 Task: Add an event with the title Webinar: Email Marketing Strategies, date '2023/11/29', time 9:15 AM to 11:15 AMand add a description: Participants will be introduced to various tools and technologies that can facilitate collaboration, such as project management platforms, communication tools, and virtual collaboration platforms. They will learn how to leverage these tools effectively to enhance team collaboration, especially in remote or virtual work environments., put the event into Blue category . Add location for the event as: 321 Parque das Nações, Lisbon, Portugal, logged in from the account softage.1@softage.netand send the event invitation to softage.8@softage.net and softage.9@softage.net. Set a reminder for the event 2 hour before
Action: Mouse moved to (108, 118)
Screenshot: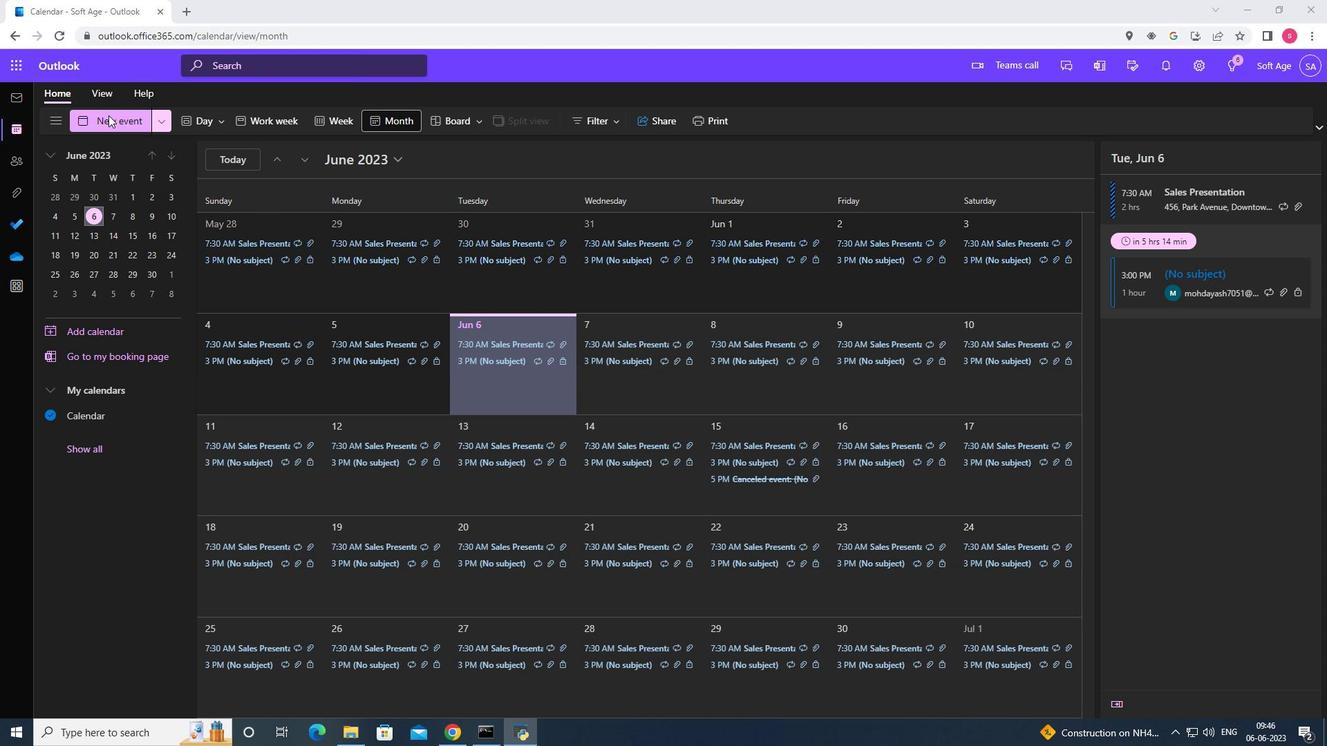 
Action: Mouse pressed left at (108, 118)
Screenshot: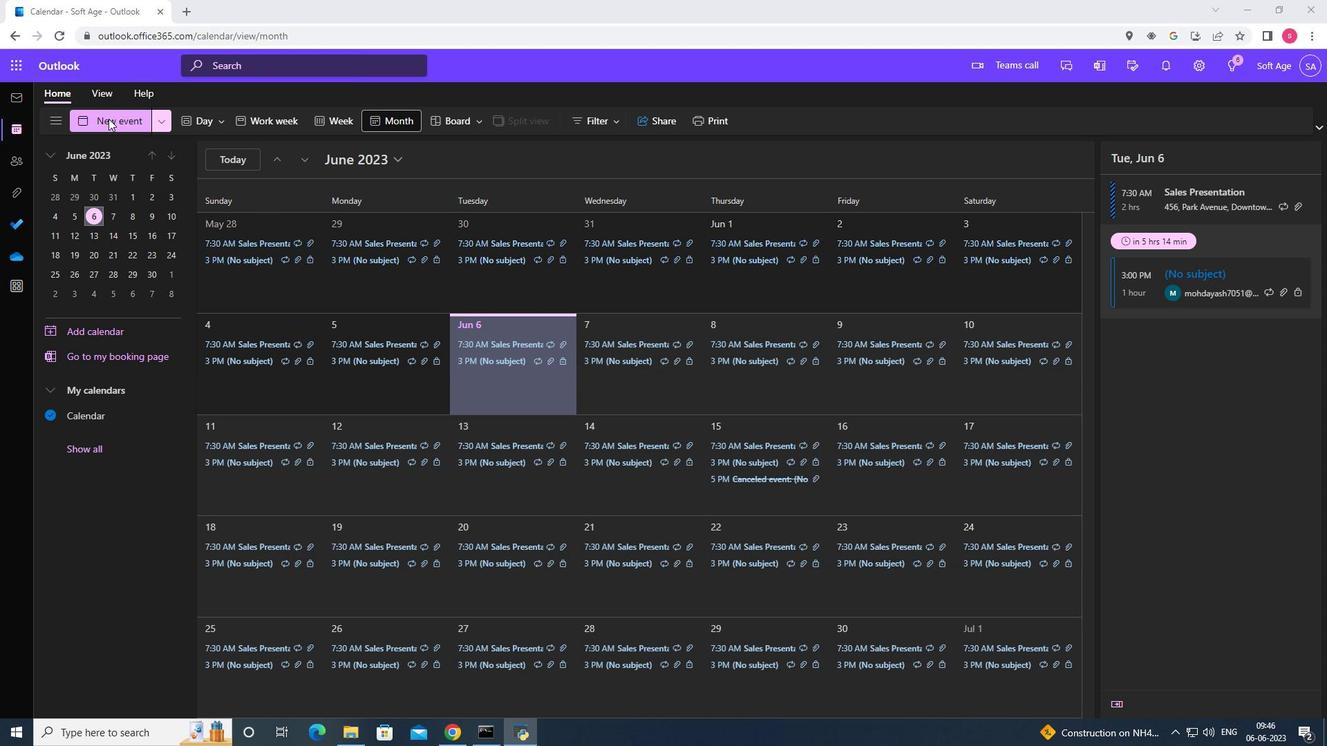 
Action: Mouse moved to (440, 202)
Screenshot: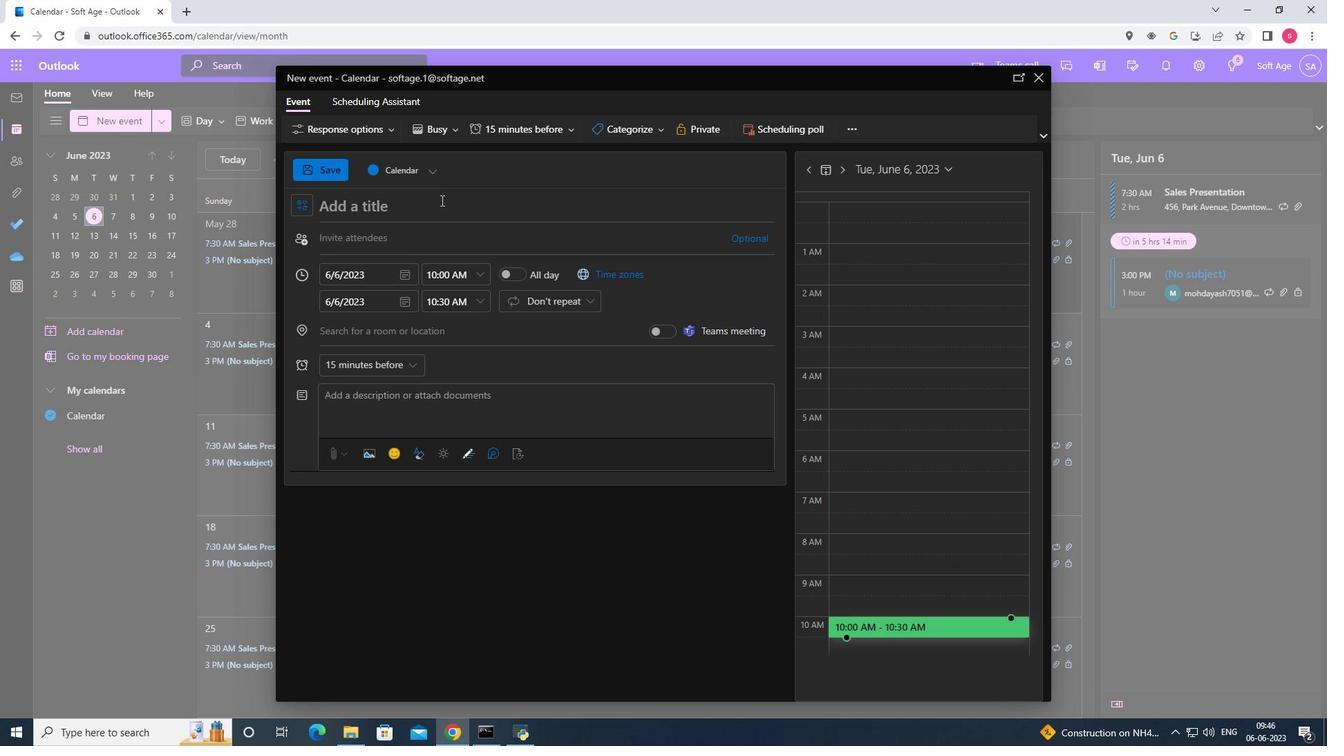 
Action: Mouse pressed left at (440, 202)
Screenshot: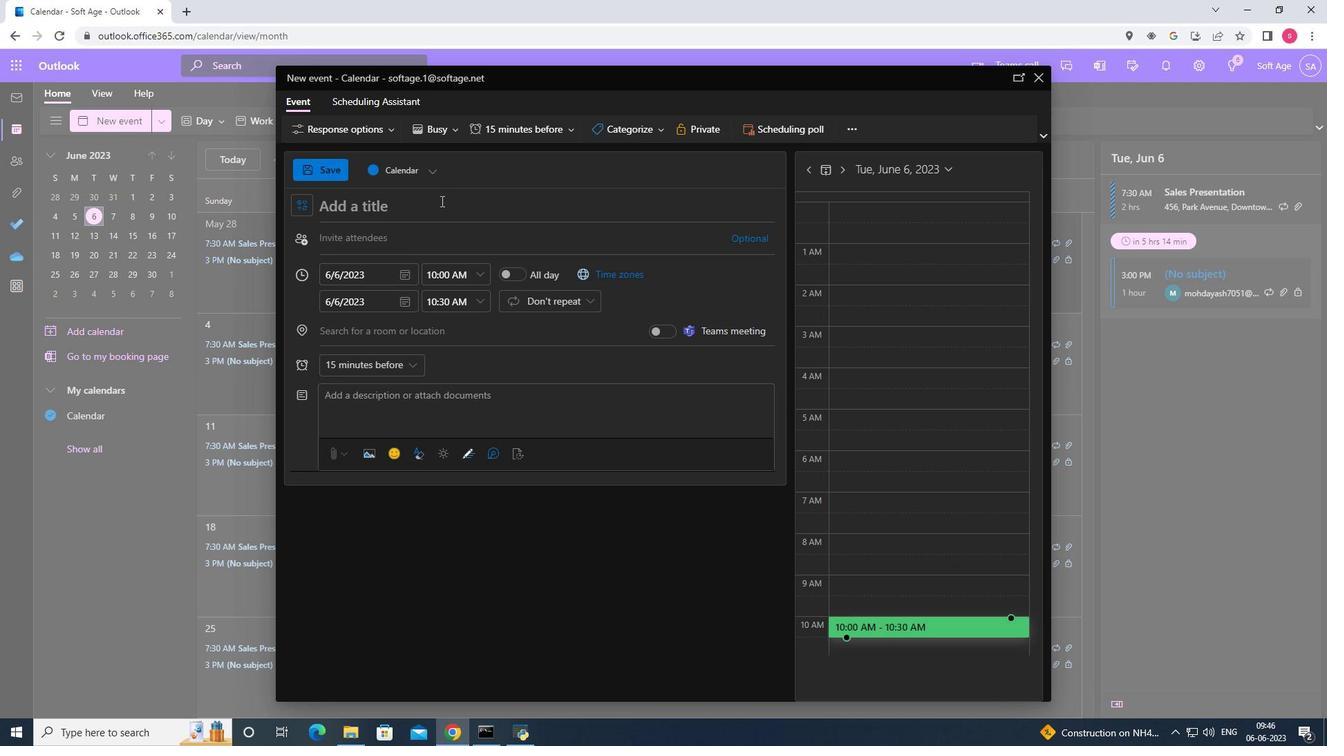 
Action: Key pressed <Key.shift><Key.shift>Webinar<Key.shift>:<Key.space><Key.shift><Key.shift><Key.shift><Key.shift><Key.shift><Key.shift><Key.shift><Key.shift><Key.shift><Key.shift><Key.shift><Key.shift>Email<Key.space><Key.shift><Key.shift><Key.shift><Key.shift><Key.shift><Key.shift><Key.shift><Key.shift><Key.shift>Marketing<Key.space><Key.shift>Strategies
Screenshot: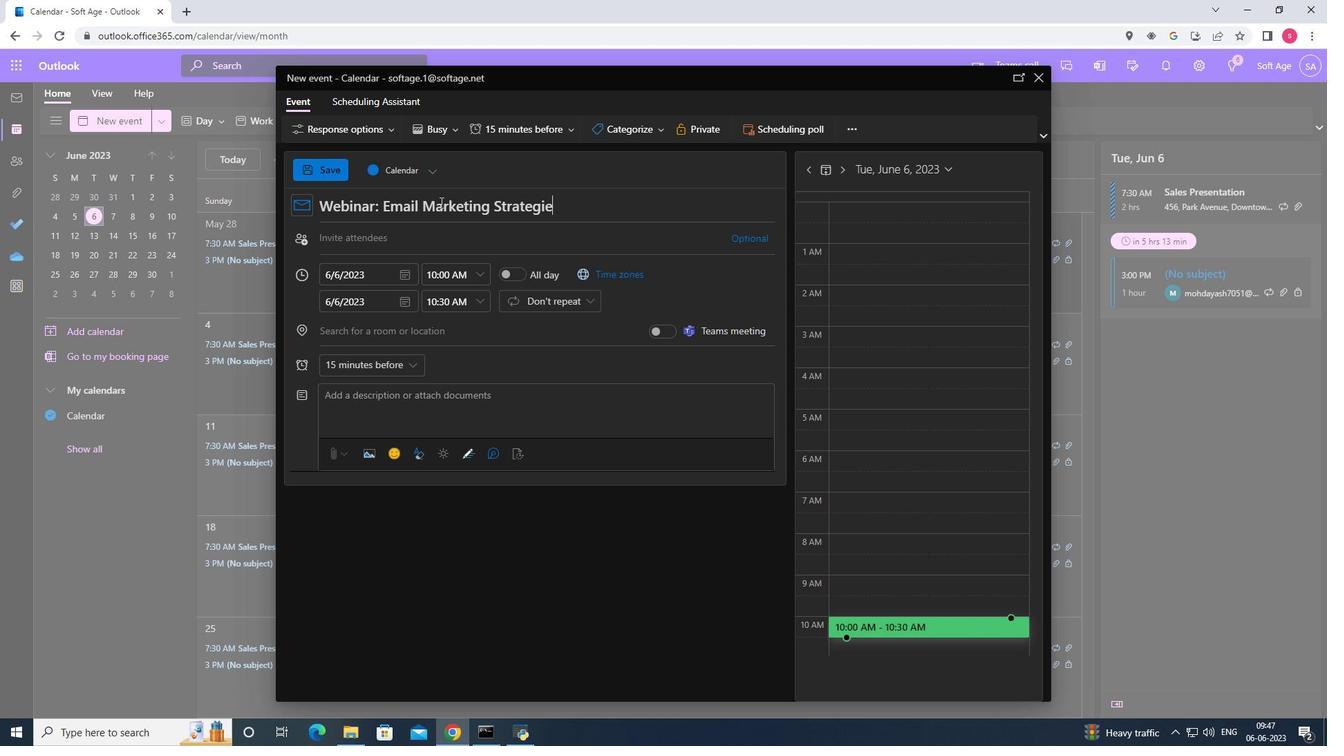 
Action: Mouse moved to (401, 281)
Screenshot: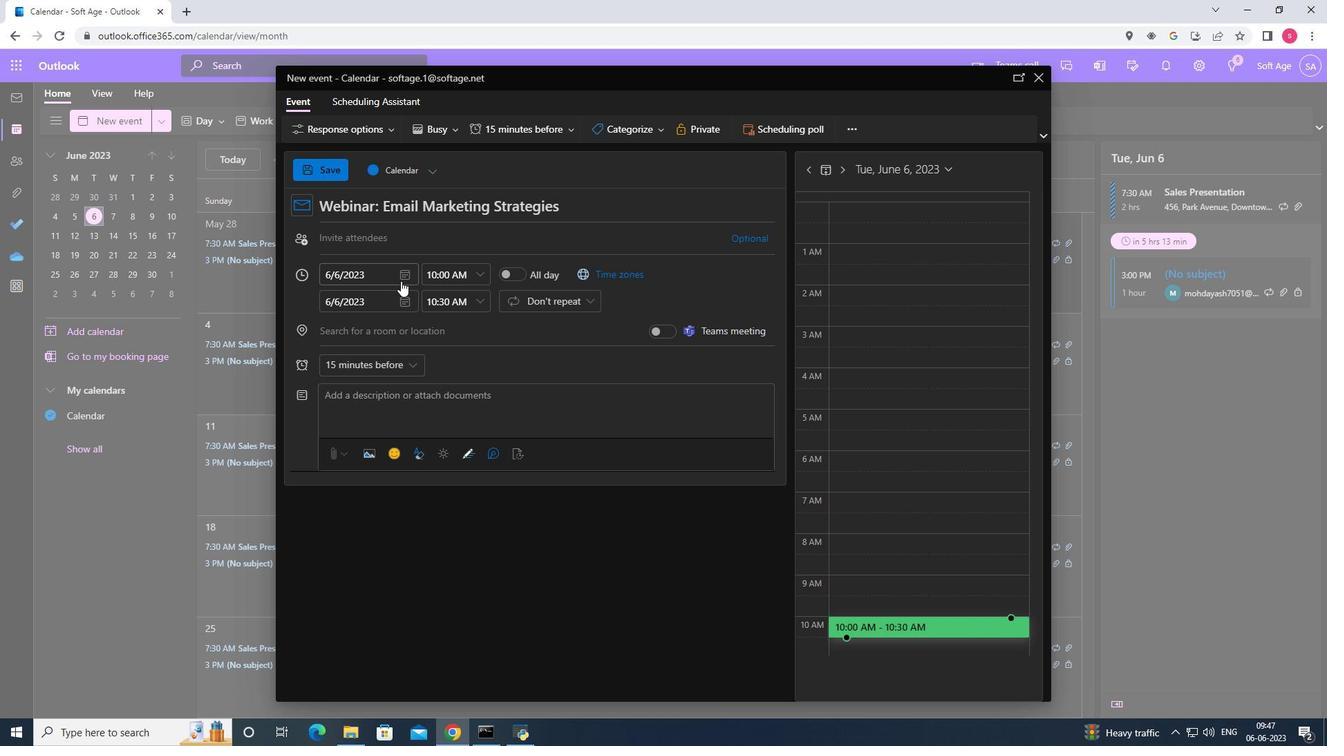 
Action: Mouse pressed left at (401, 281)
Screenshot: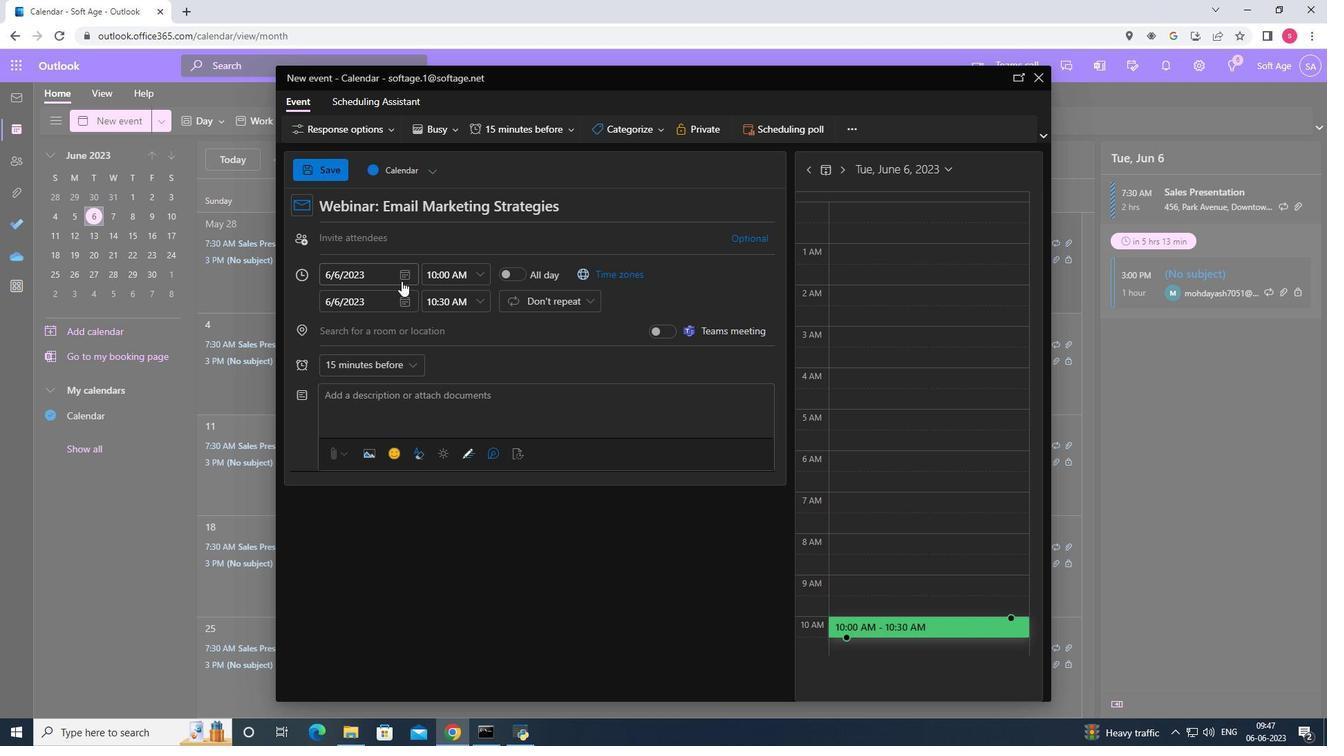 
Action: Mouse moved to (453, 307)
Screenshot: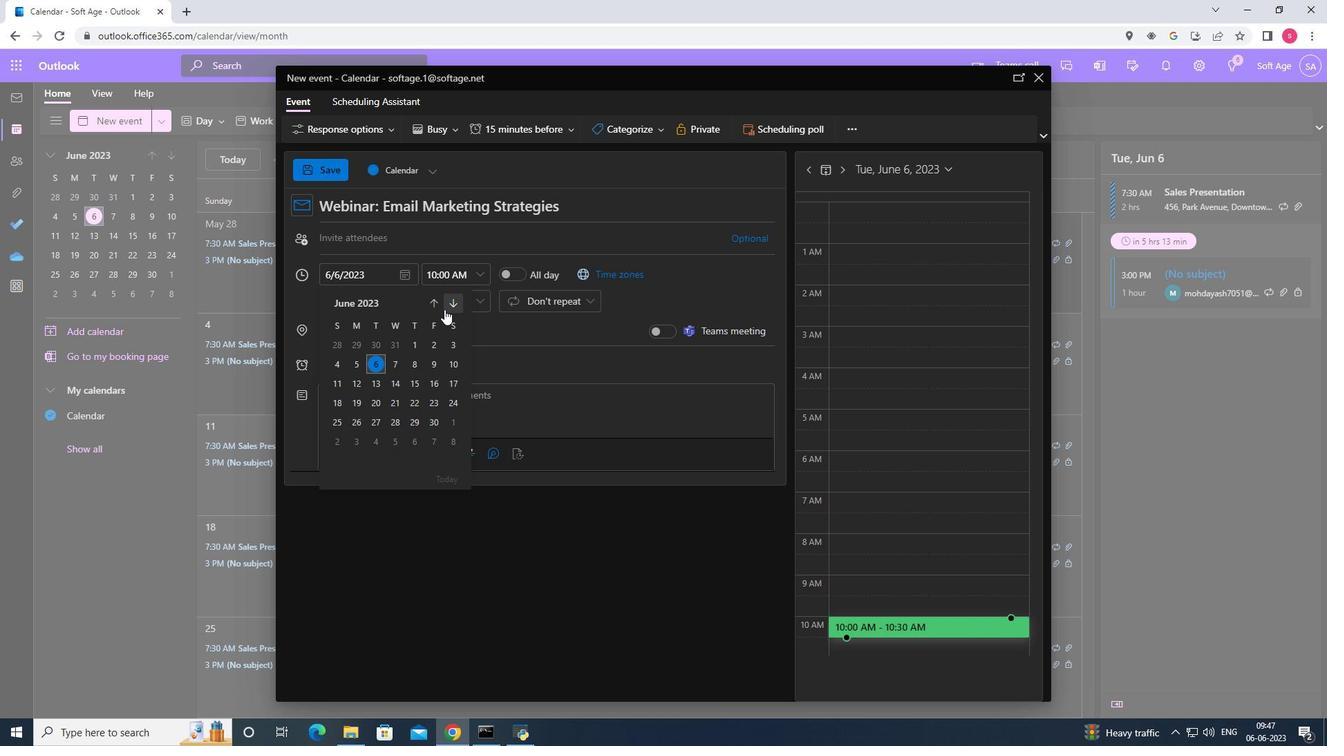 
Action: Mouse pressed left at (453, 307)
Screenshot: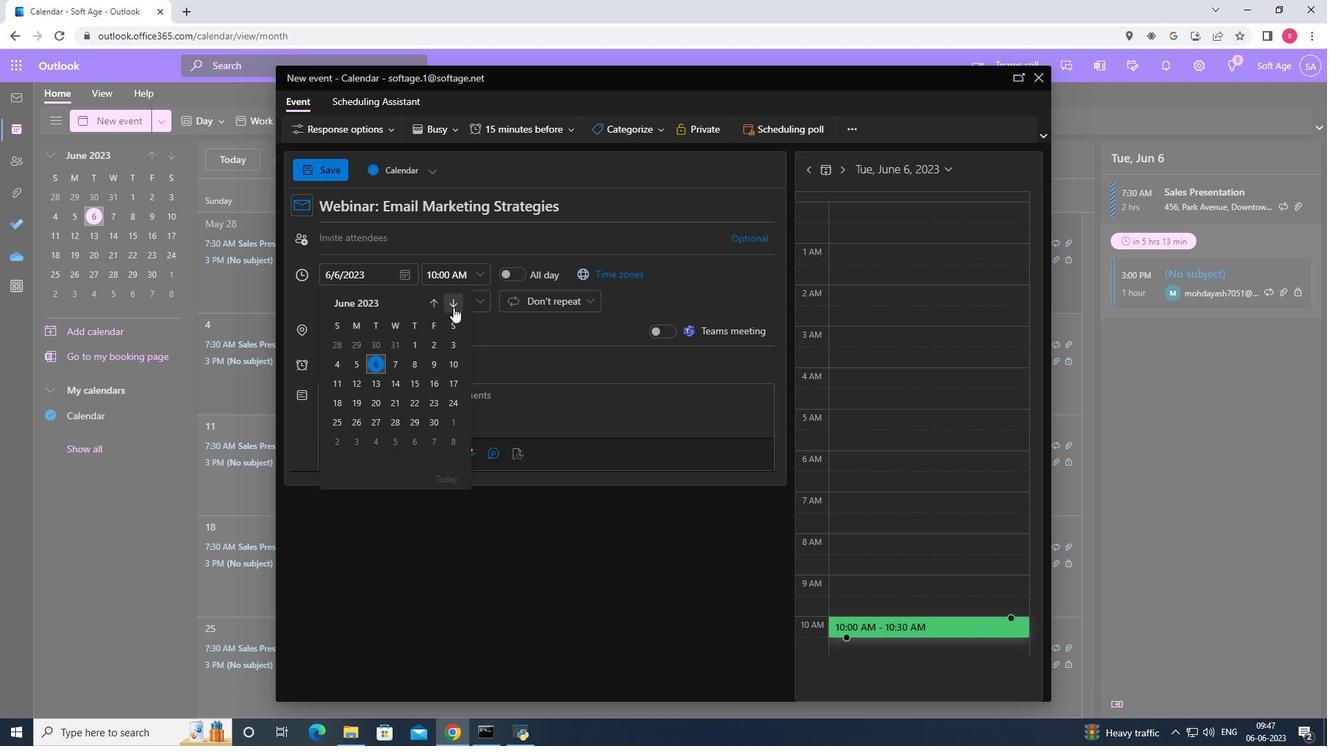 
Action: Mouse pressed left at (453, 307)
Screenshot: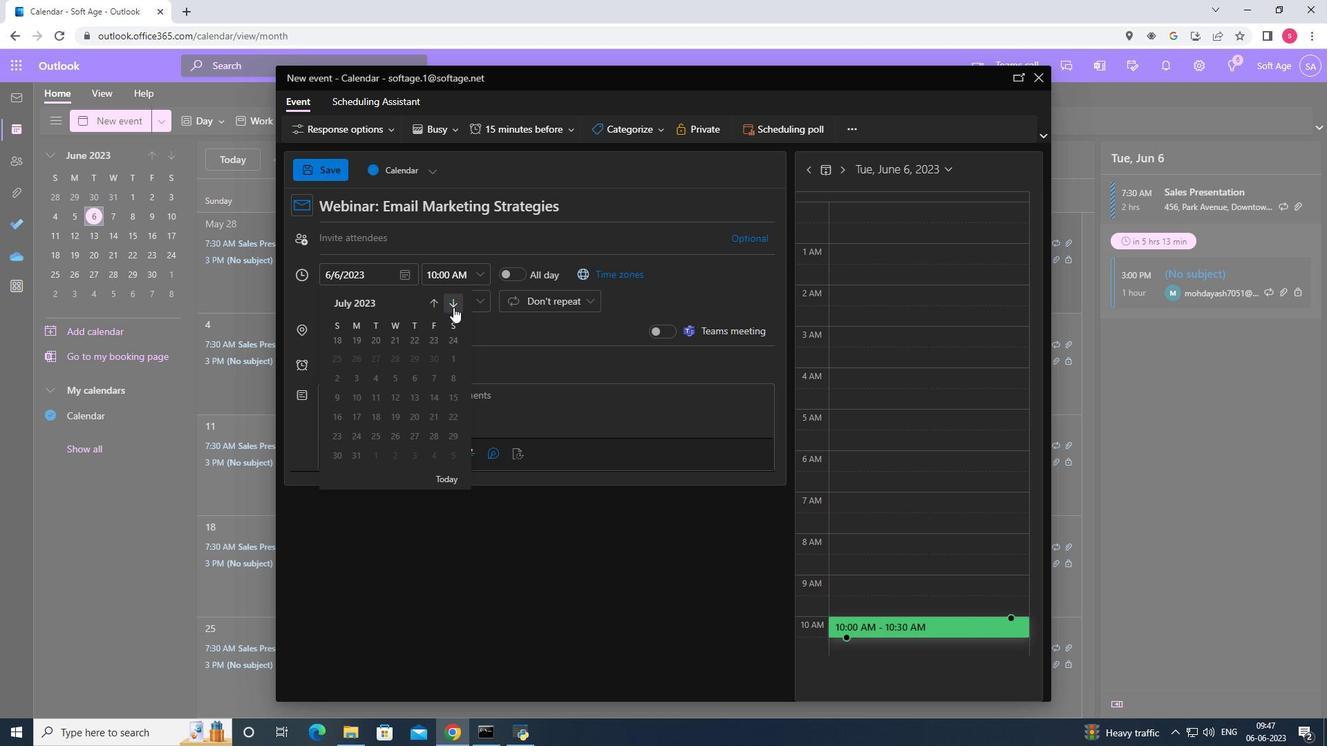 
Action: Mouse pressed left at (453, 307)
Screenshot: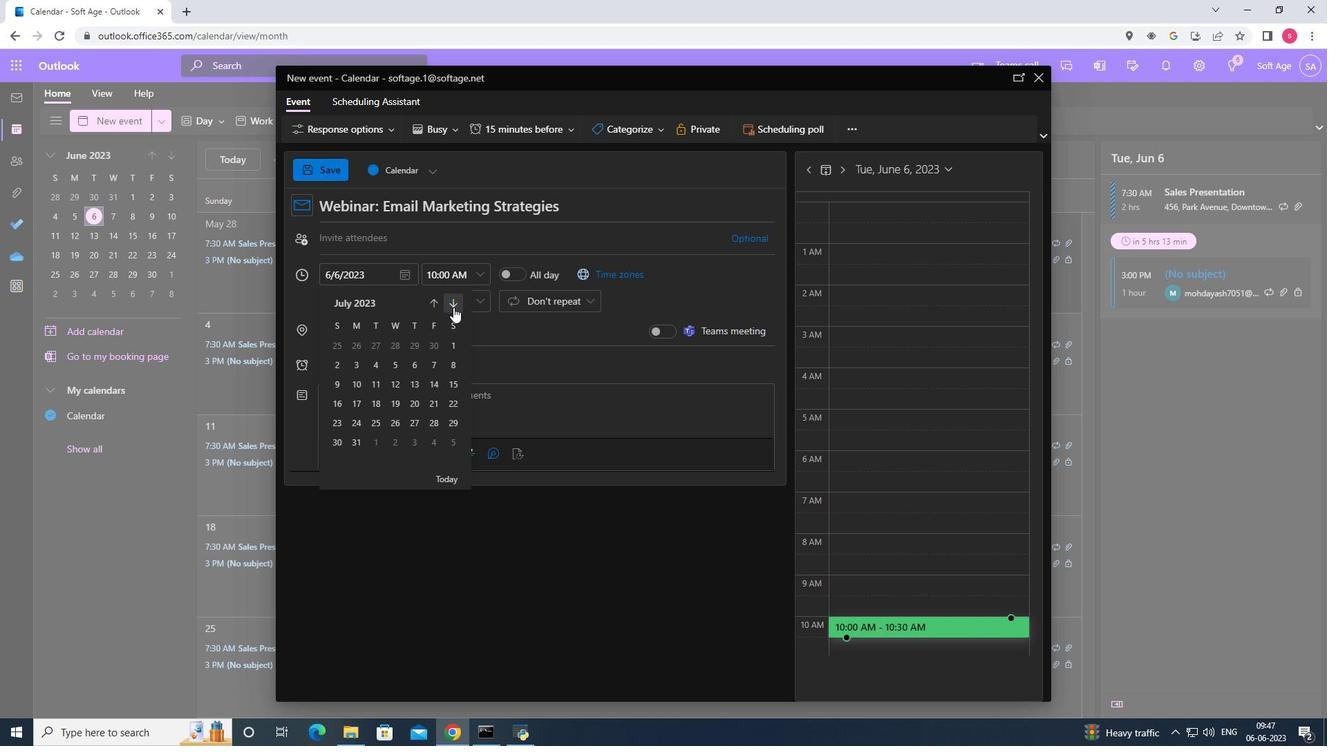 
Action: Mouse pressed left at (453, 307)
Screenshot: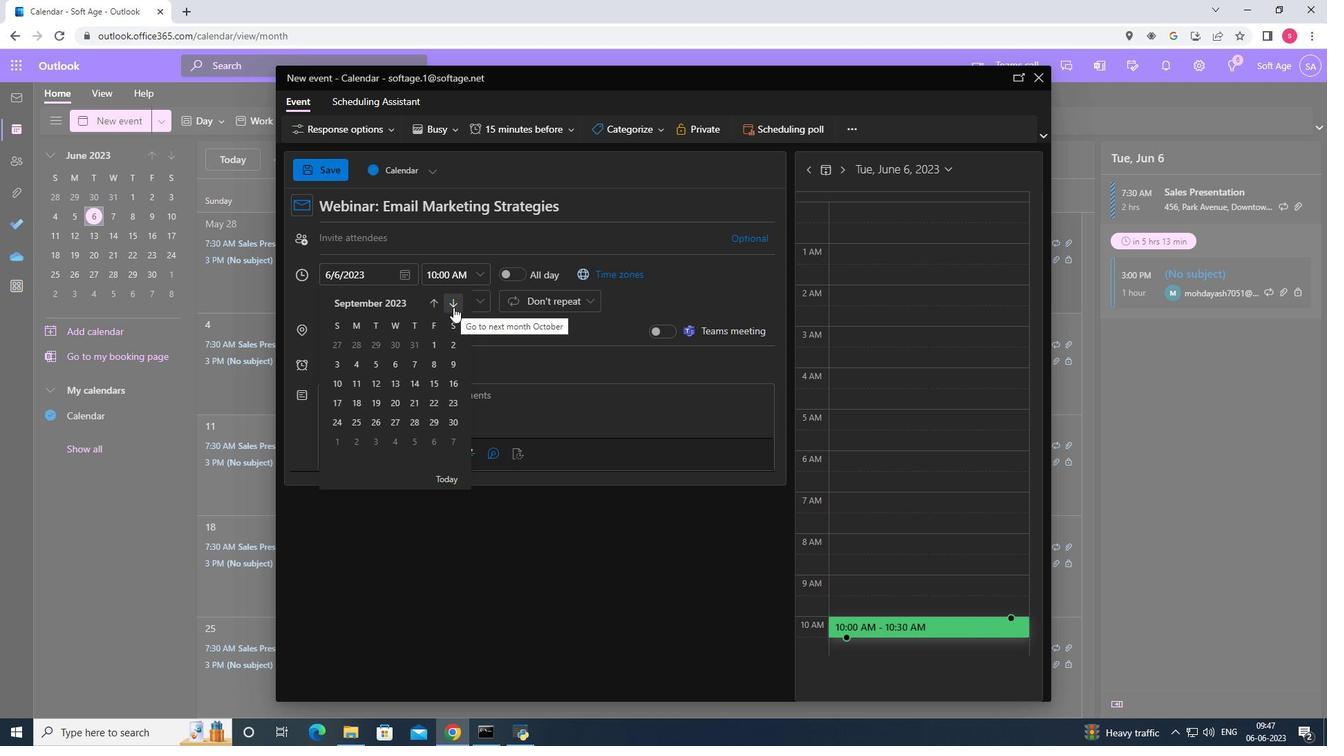 
Action: Mouse pressed left at (453, 307)
Screenshot: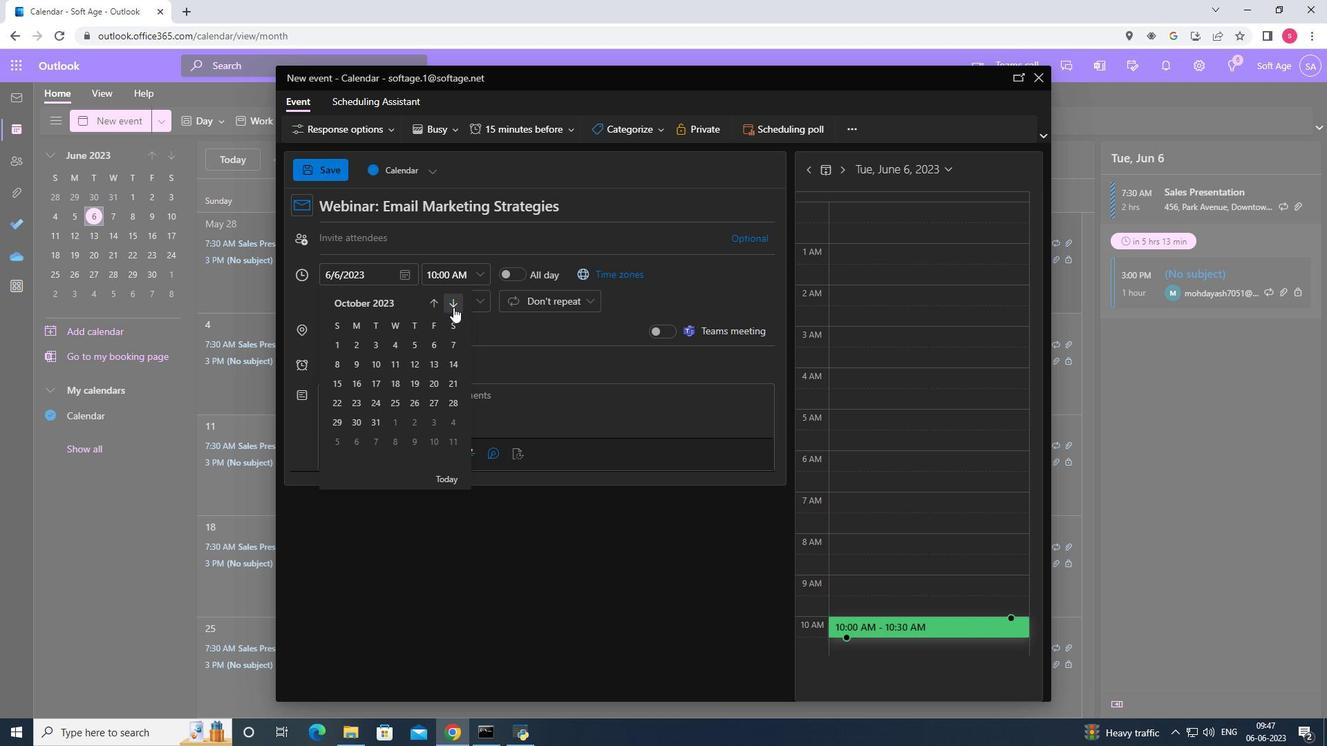 
Action: Mouse moved to (397, 421)
Screenshot: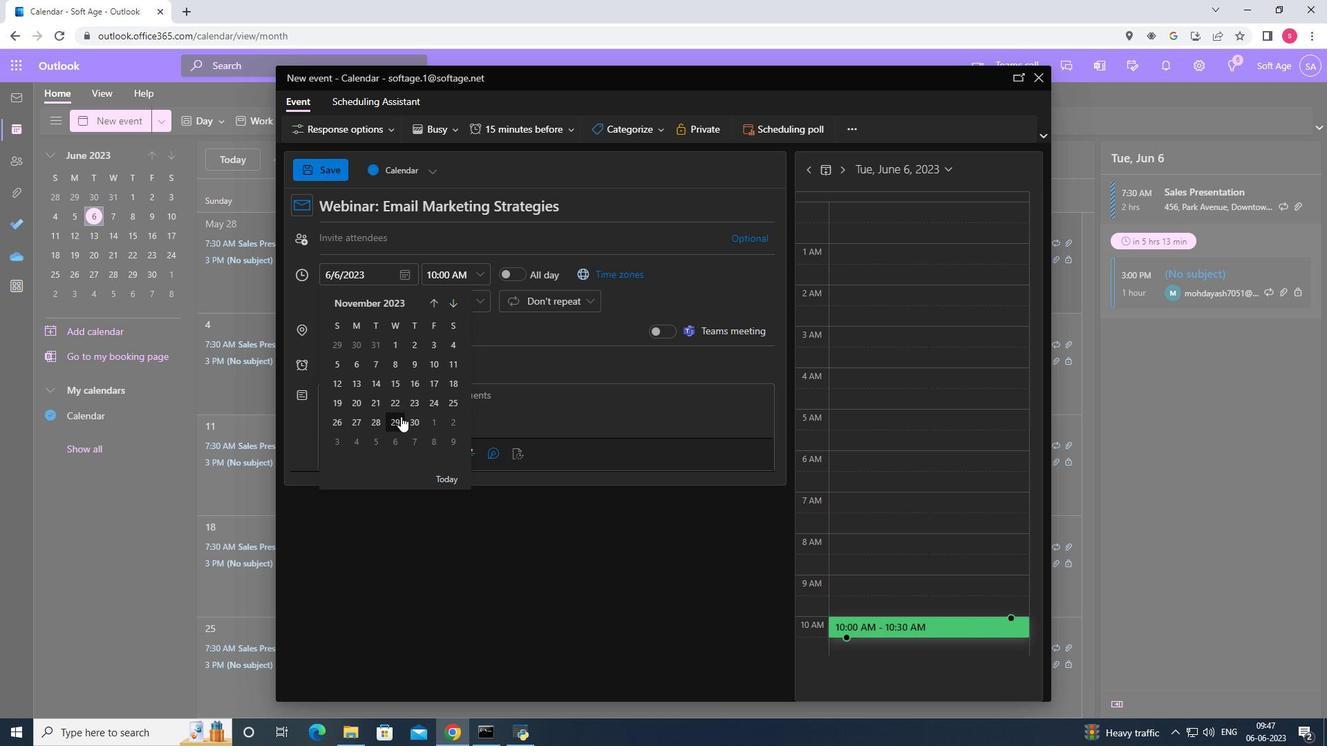 
Action: Mouse pressed left at (397, 421)
Screenshot: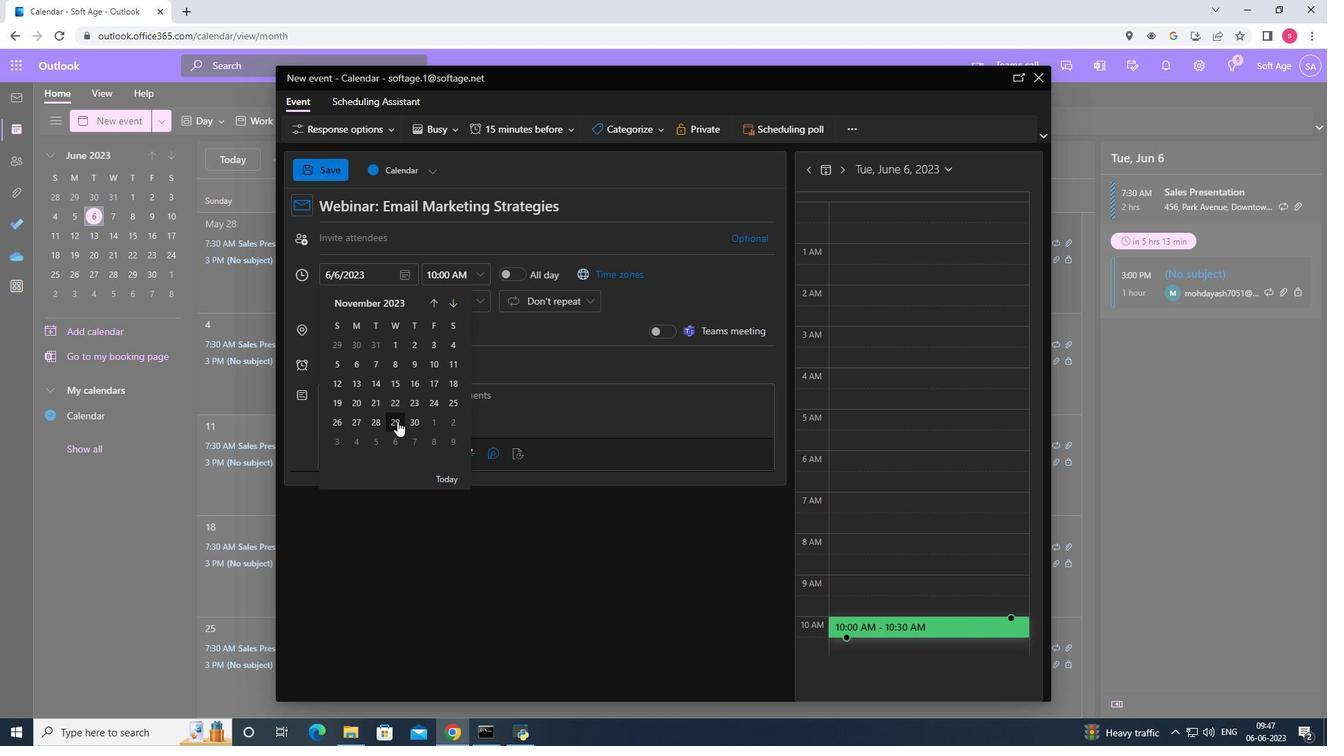 
Action: Mouse moved to (483, 271)
Screenshot: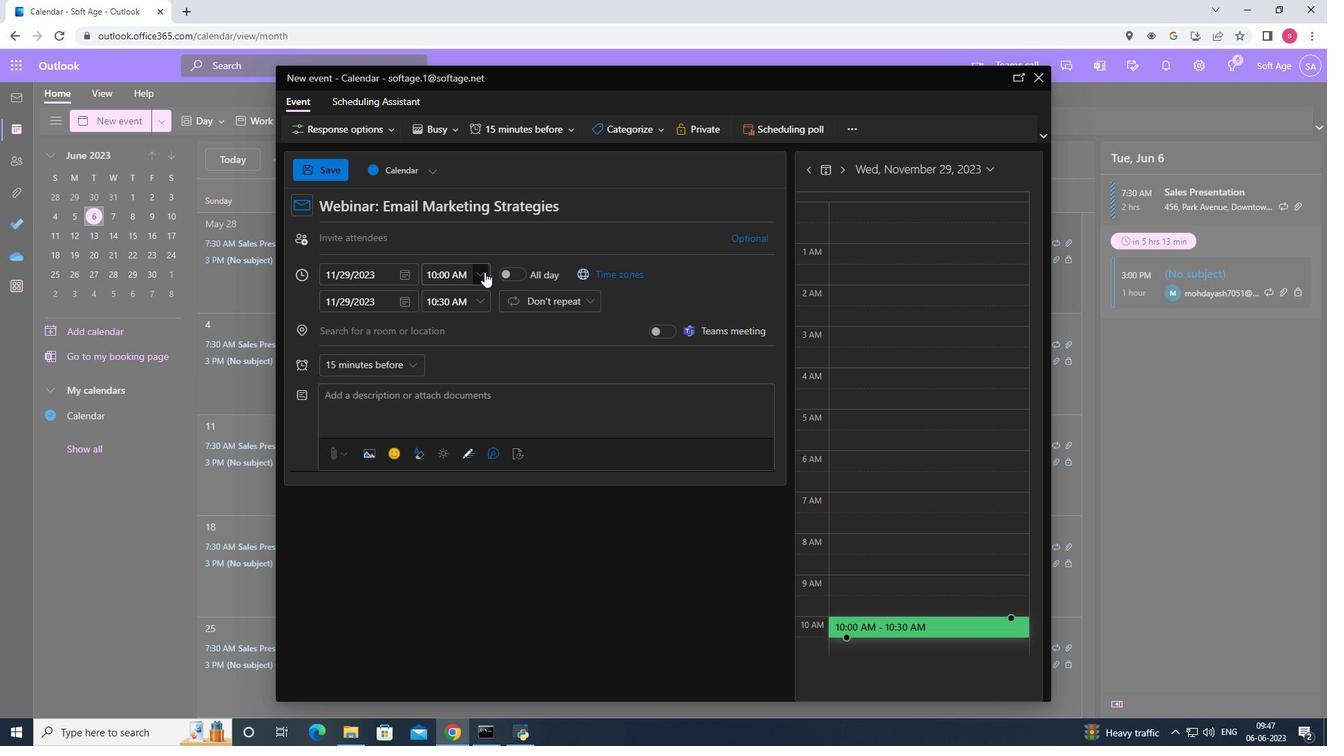 
Action: Mouse pressed left at (483, 271)
Screenshot: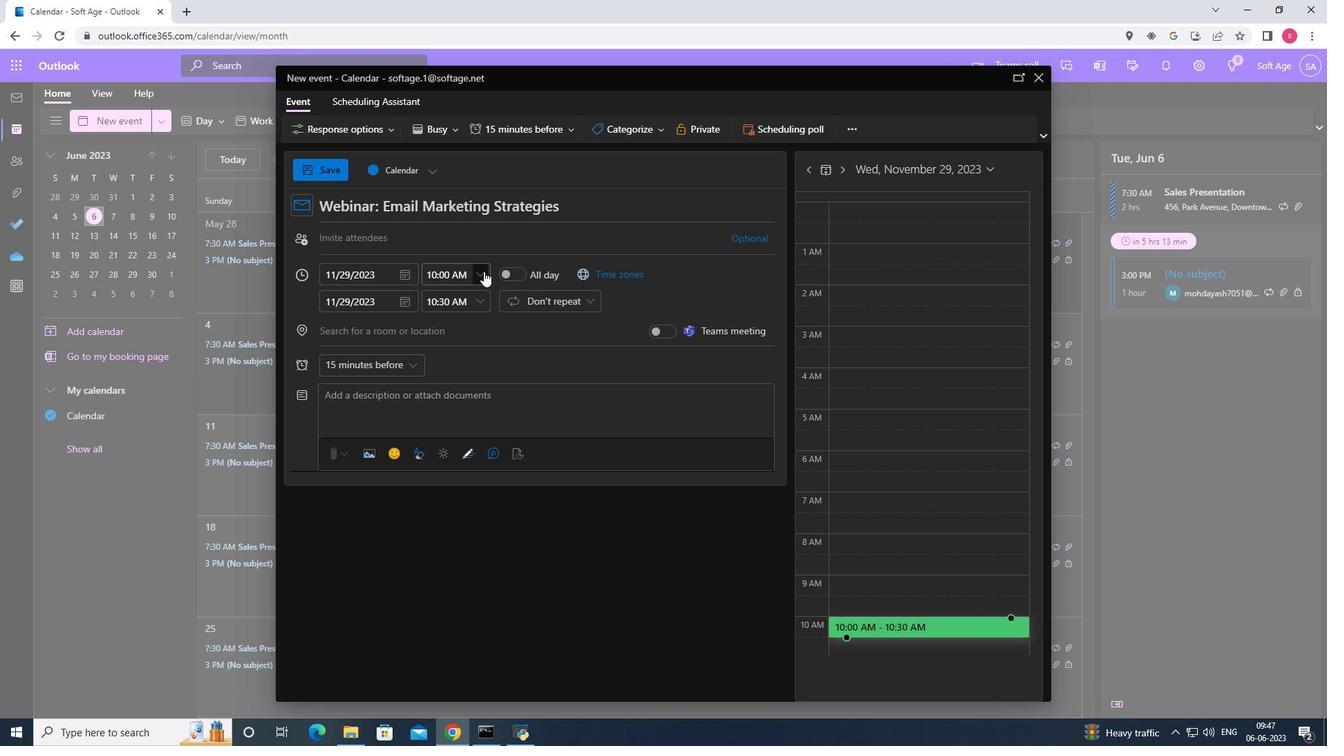 
Action: Mouse moved to (503, 288)
Screenshot: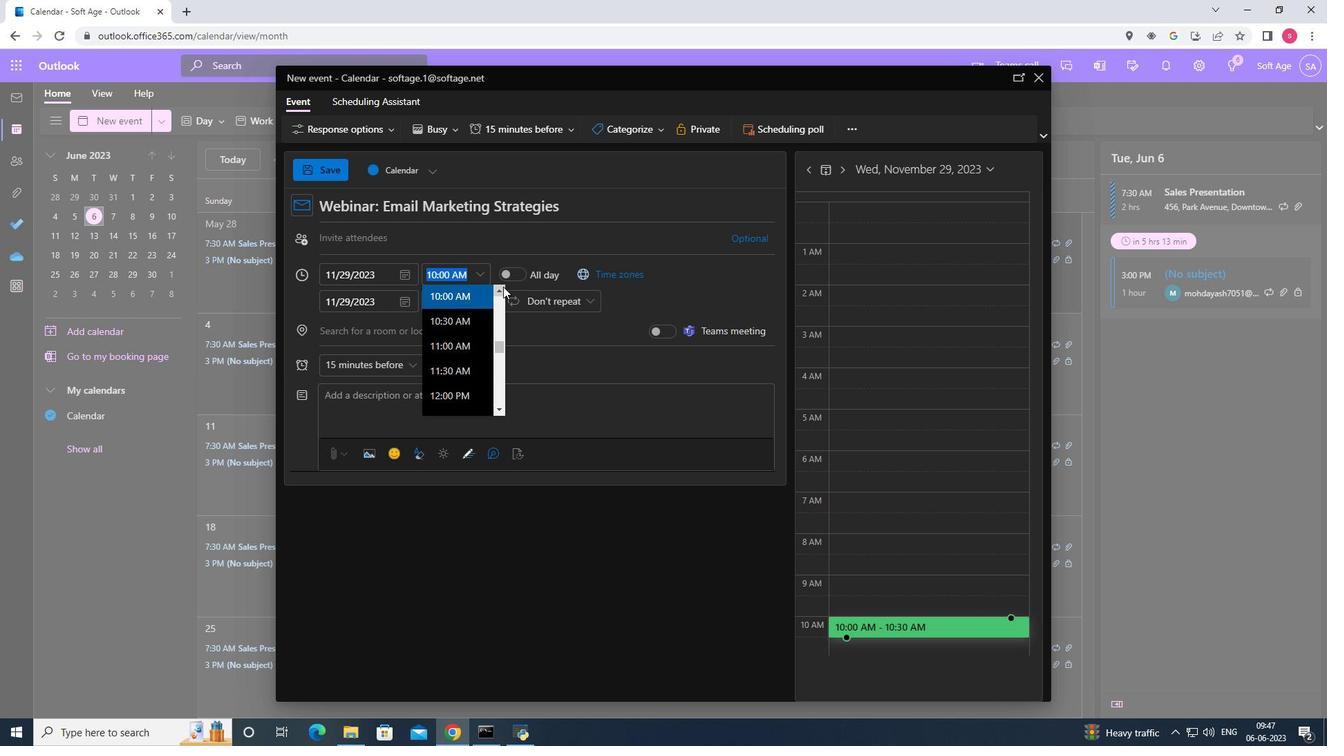 
Action: Mouse pressed left at (503, 288)
Screenshot: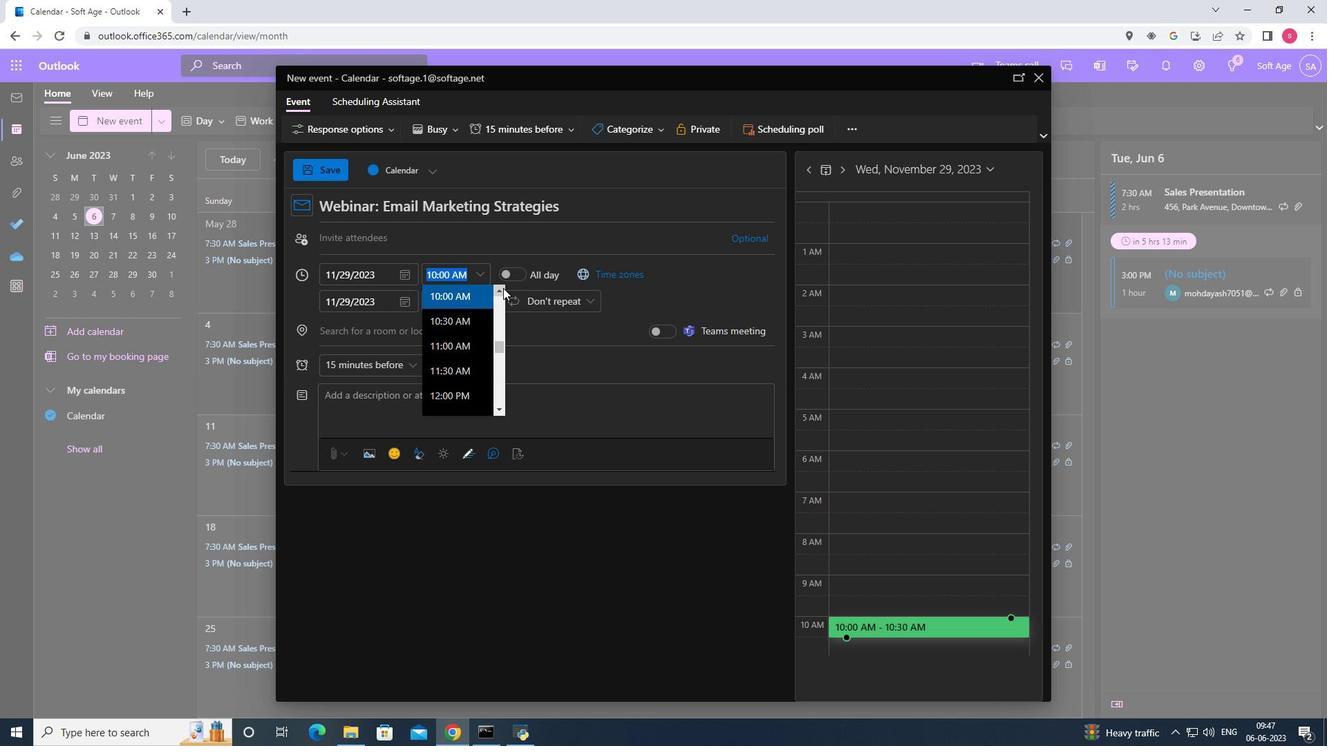 
Action: Mouse pressed left at (503, 288)
Screenshot: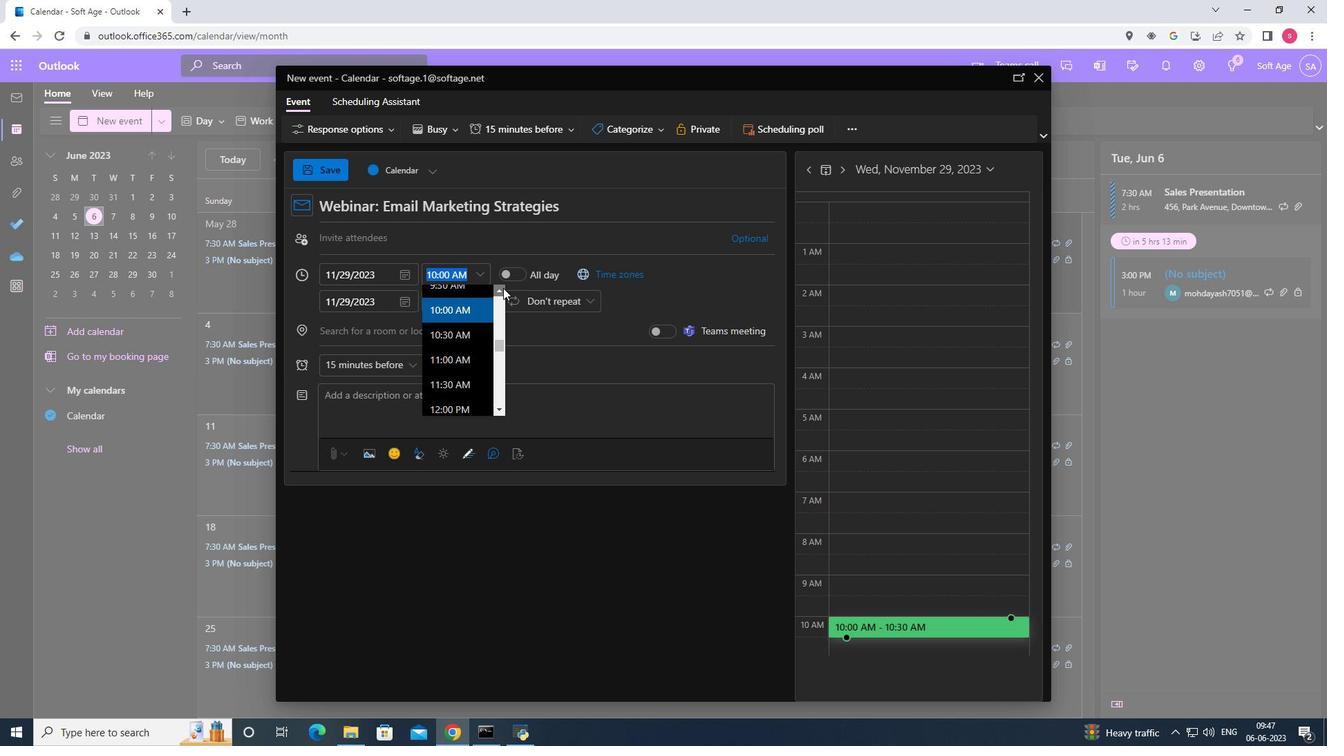 
Action: Mouse pressed left at (503, 288)
Screenshot: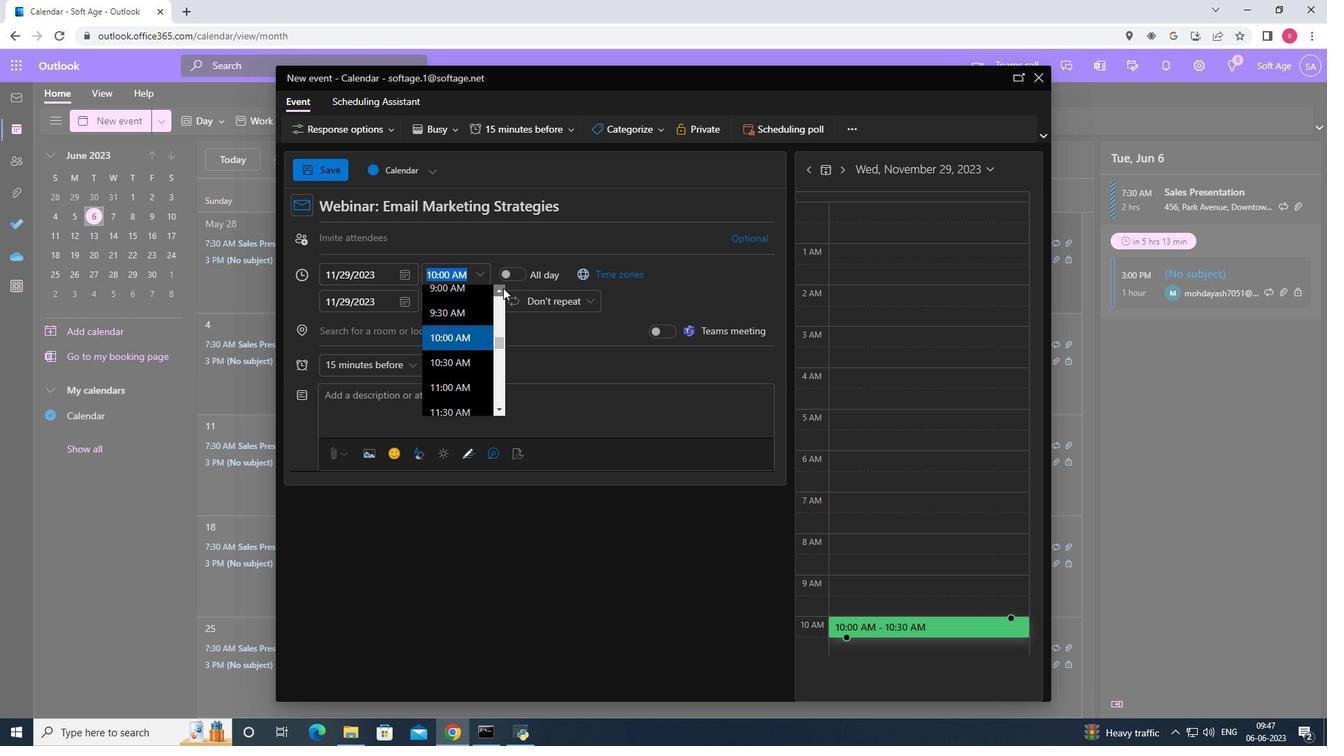 
Action: Mouse pressed left at (503, 288)
Screenshot: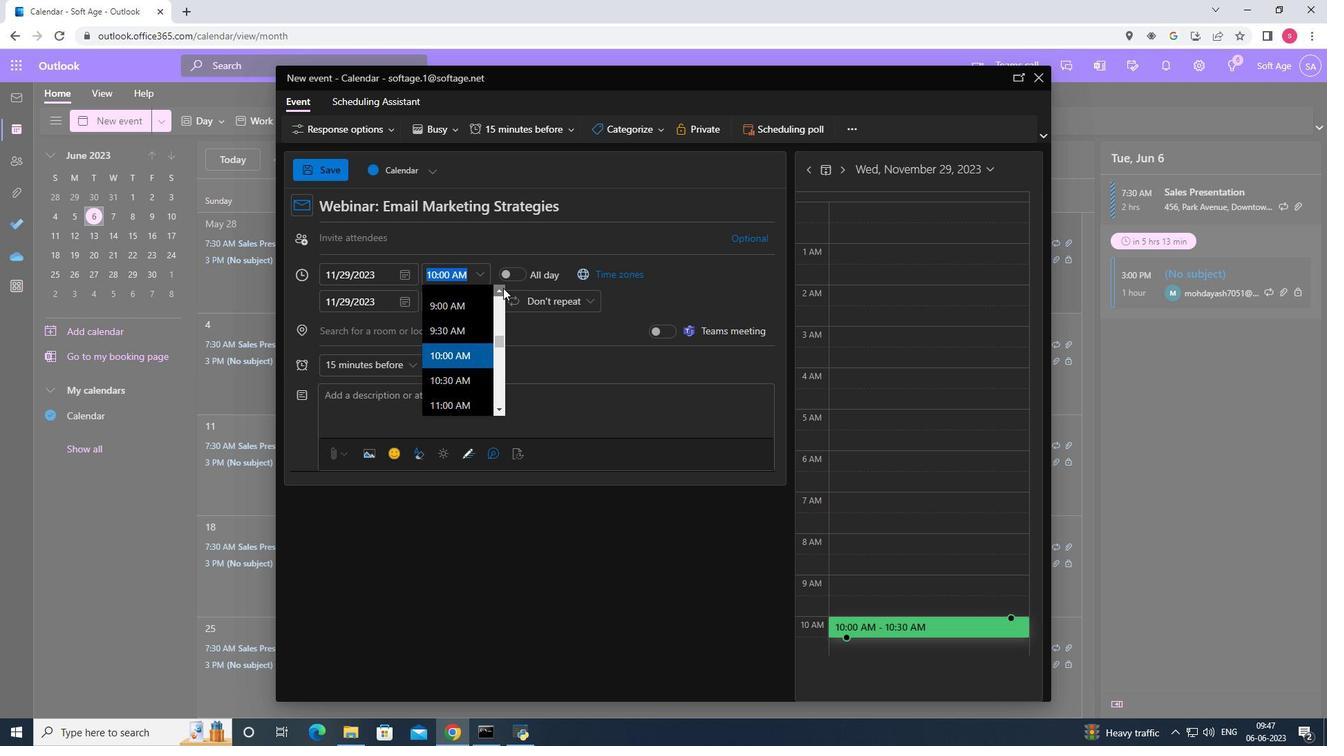 
Action: Mouse moved to (422, 353)
Screenshot: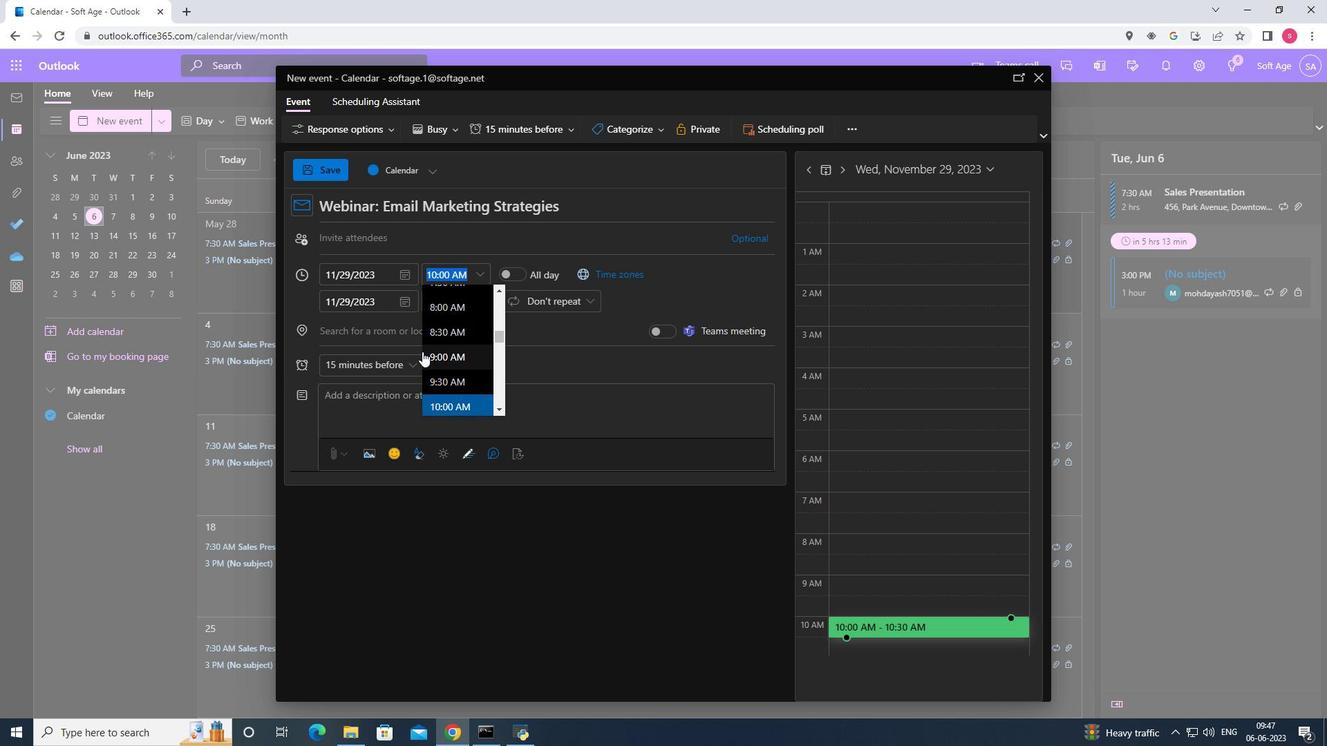
Action: Mouse pressed left at (422, 353)
Screenshot: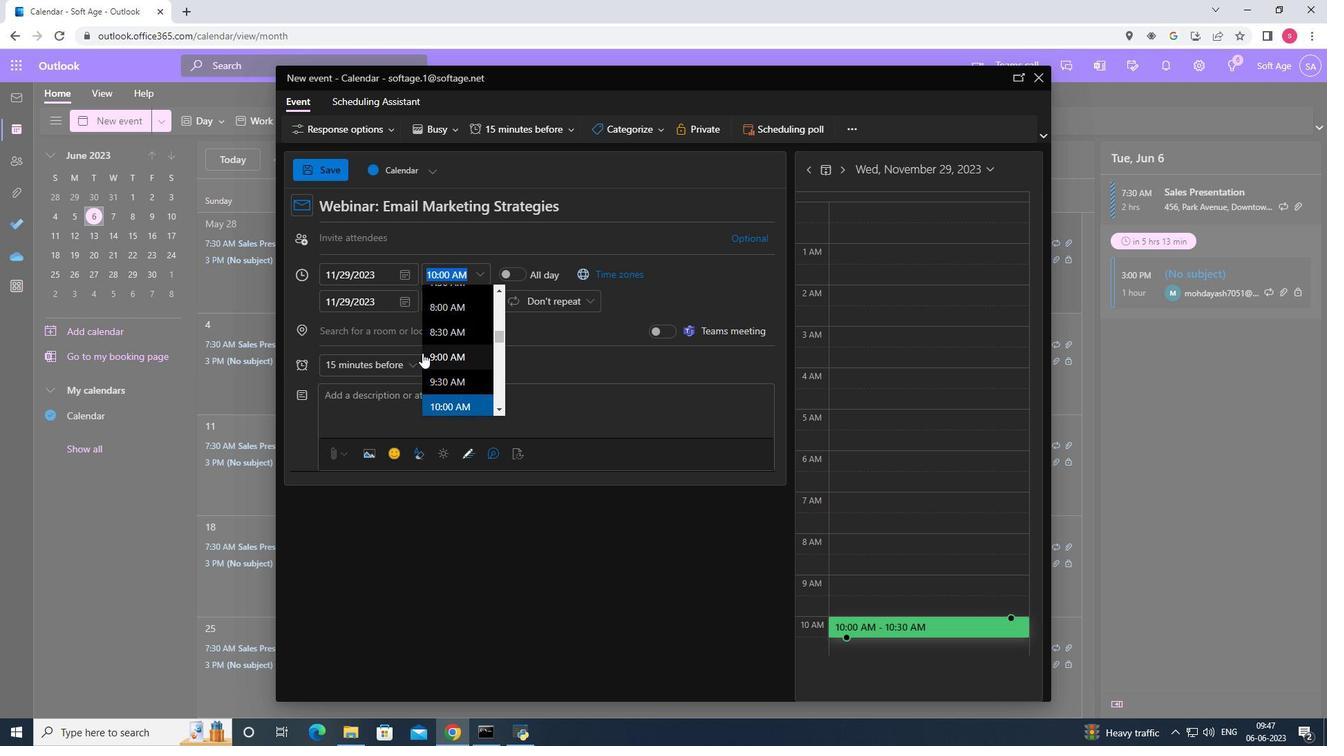 
Action: Mouse moved to (443, 277)
Screenshot: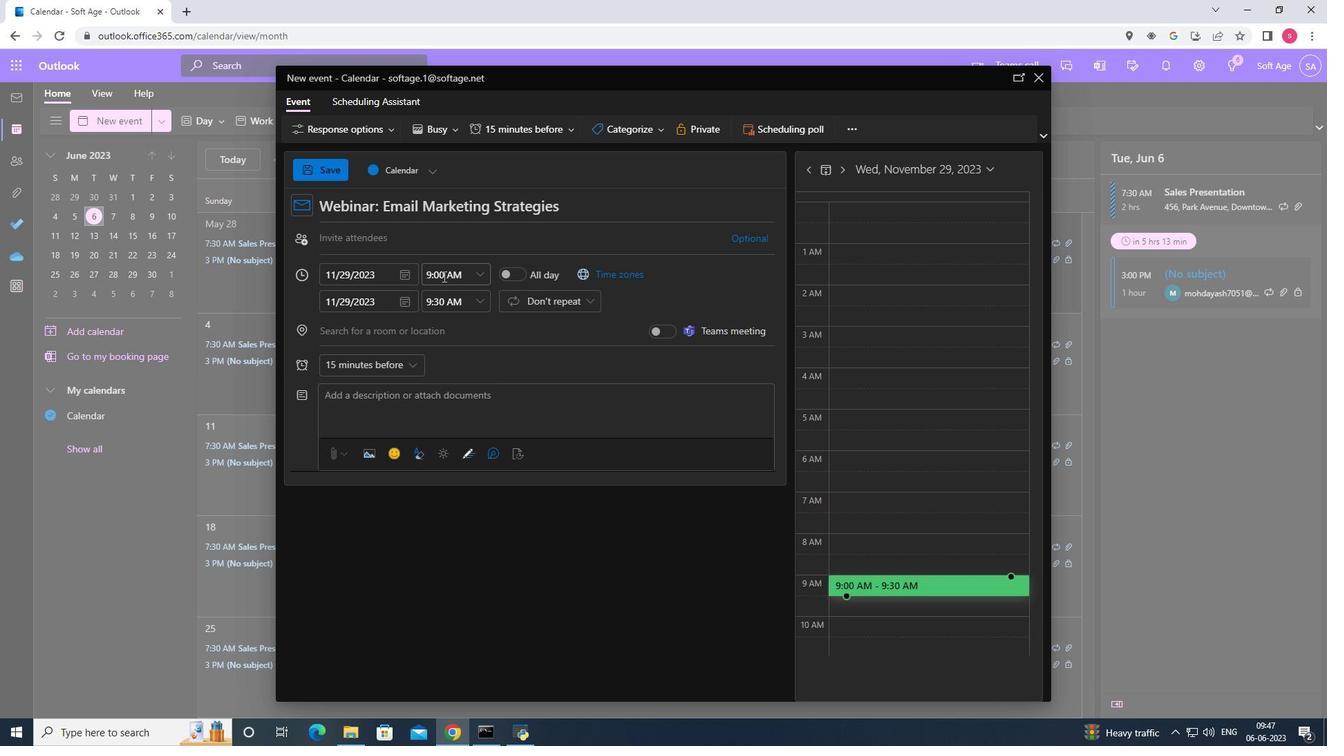 
Action: Mouse pressed left at (443, 277)
Screenshot: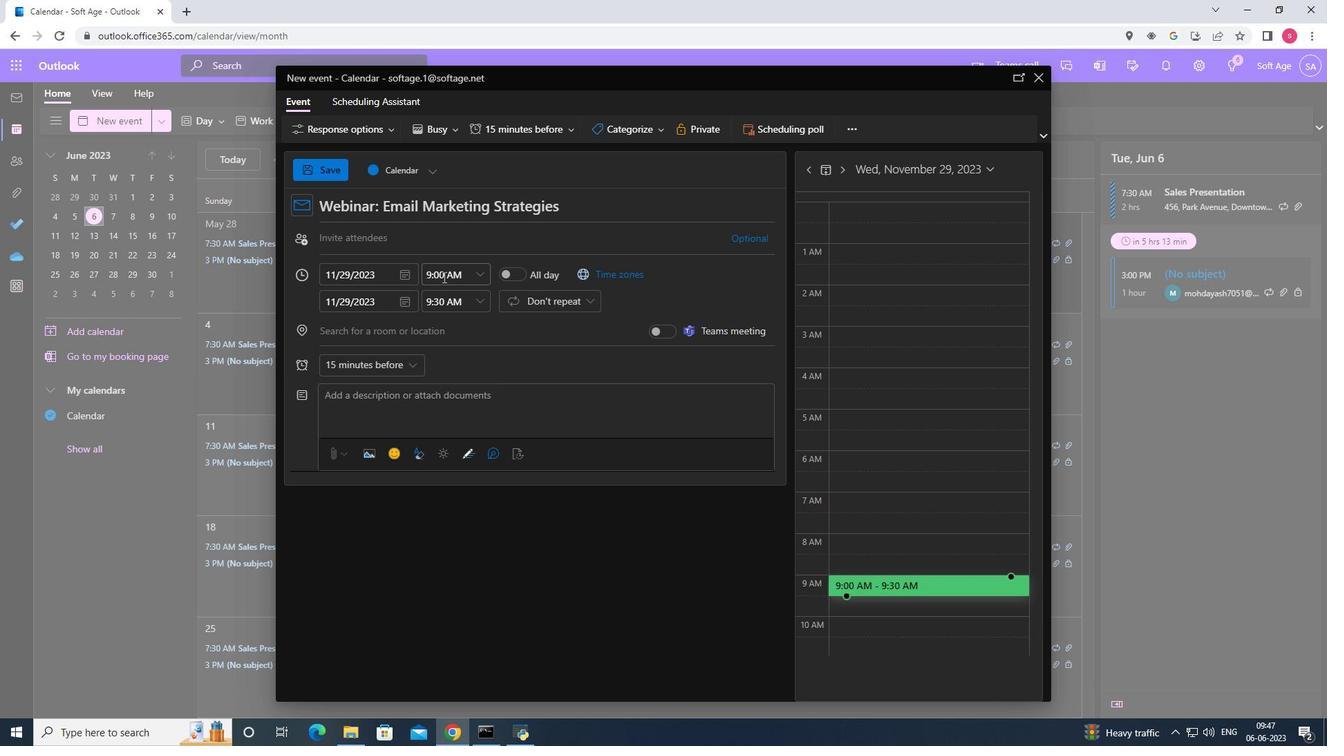 
Action: Key pressed <Key.backspace><Key.backspace>15
Screenshot: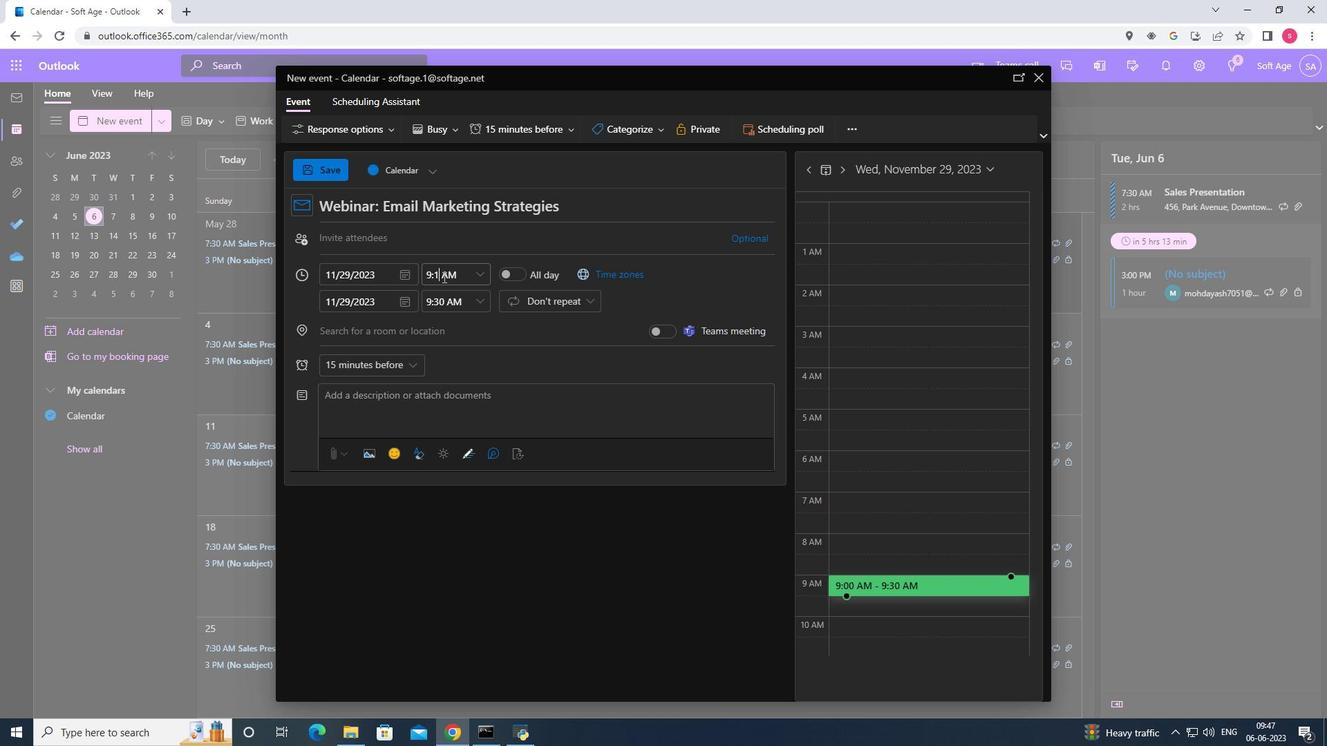 
Action: Mouse moved to (475, 306)
Screenshot: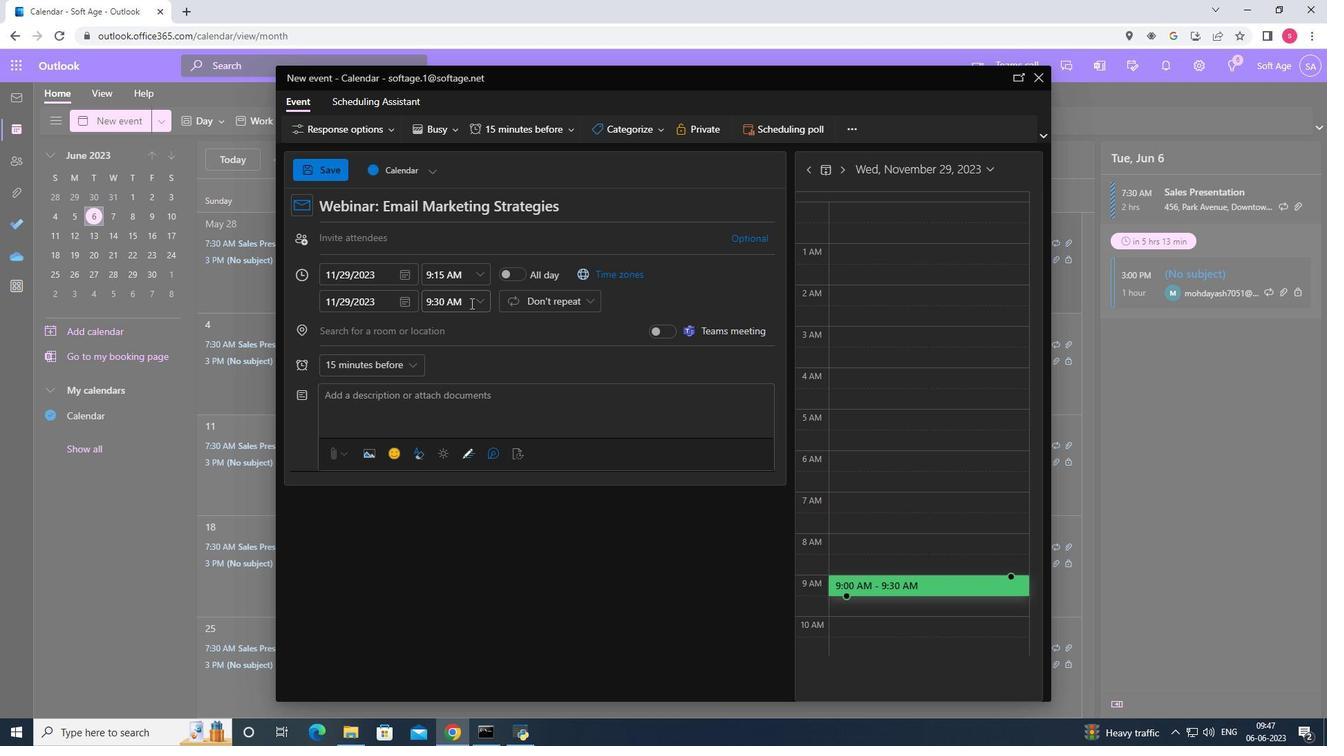 
Action: Mouse pressed left at (475, 306)
Screenshot: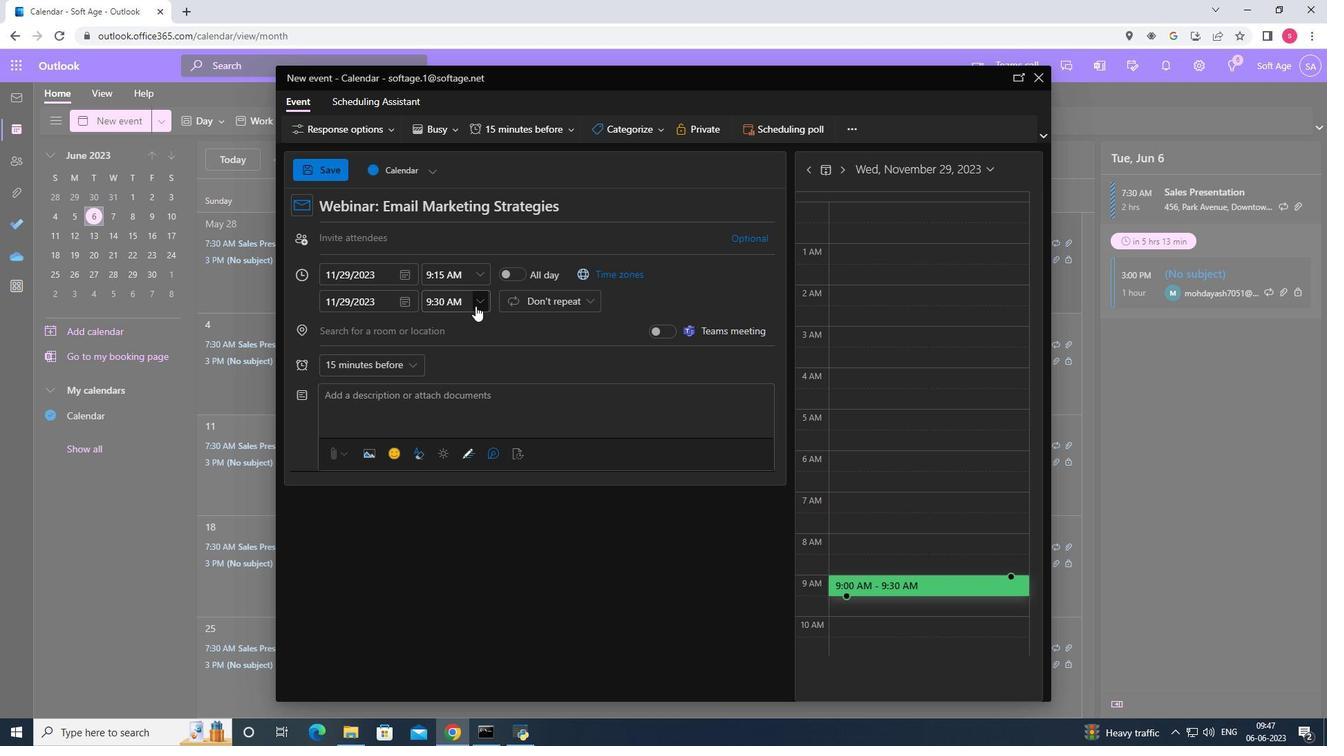 
Action: Mouse moved to (459, 394)
Screenshot: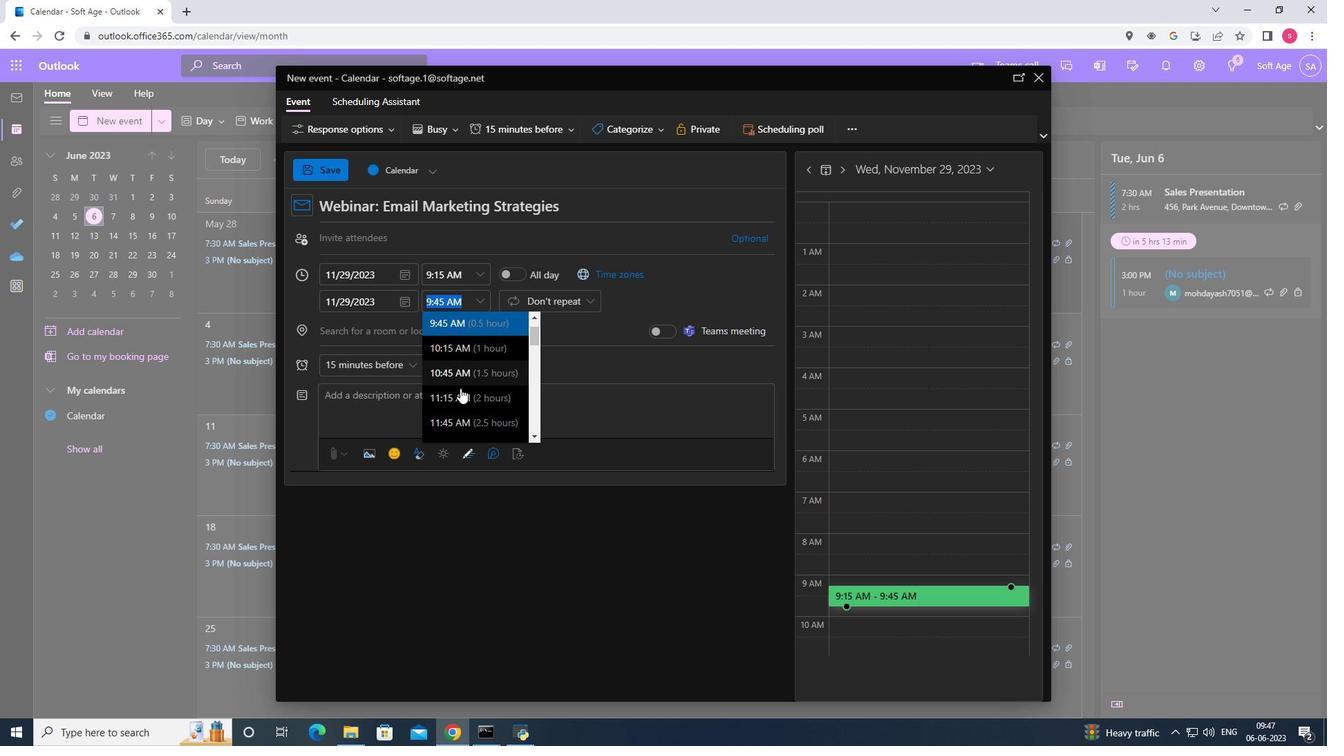 
Action: Mouse pressed left at (459, 394)
Screenshot: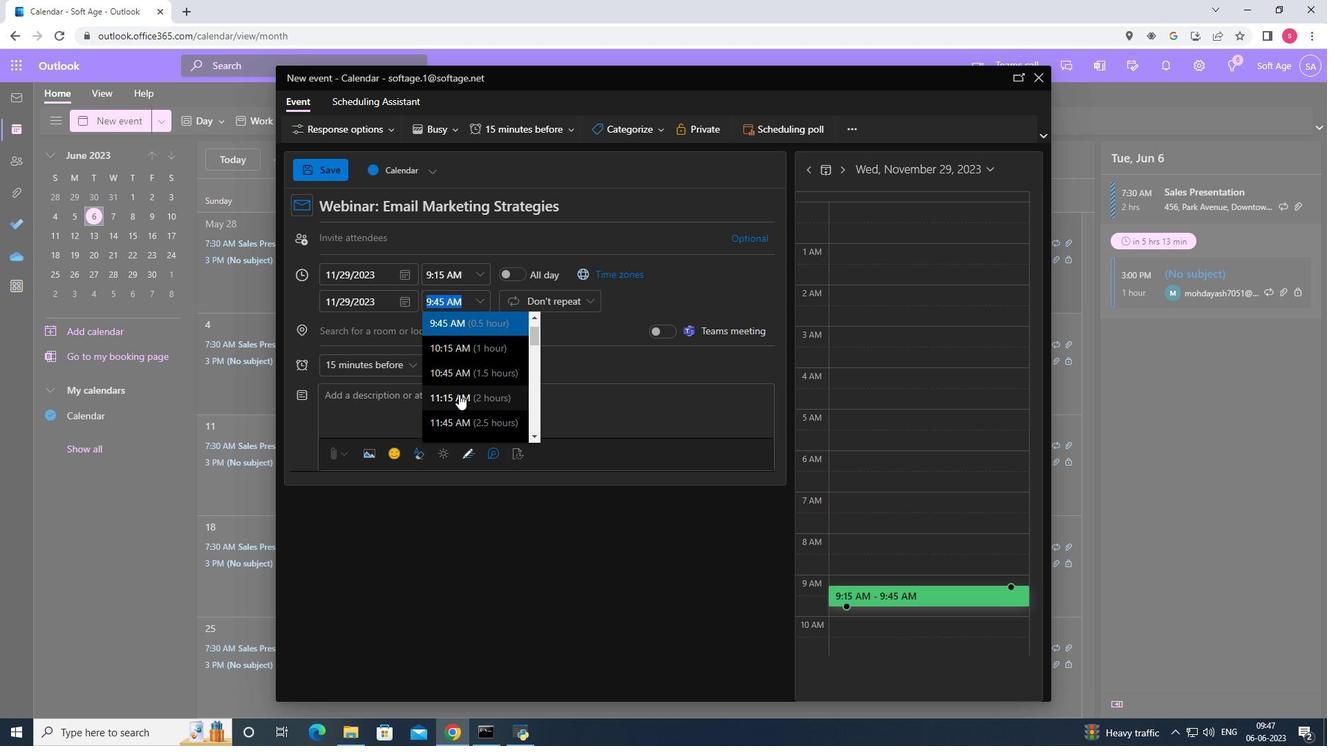 
Action: Mouse moved to (454, 398)
Screenshot: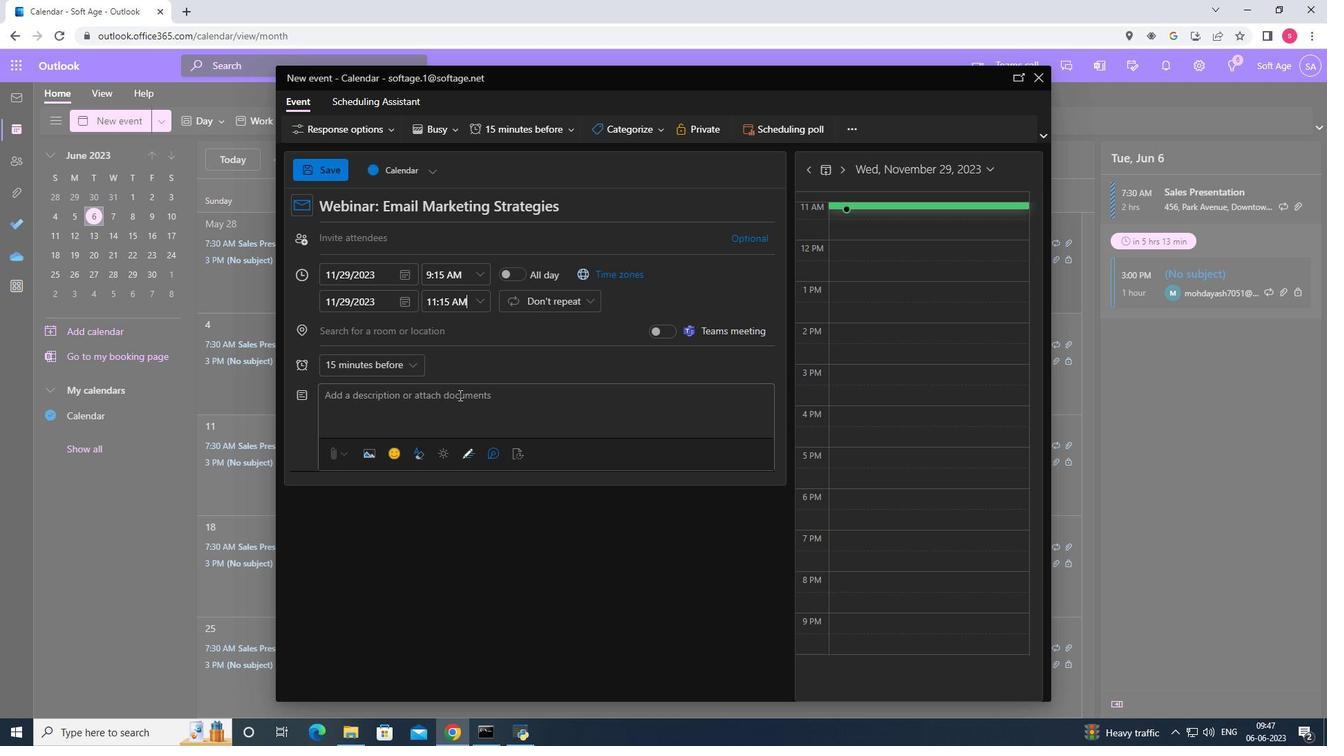 
Action: Mouse pressed left at (454, 398)
Screenshot: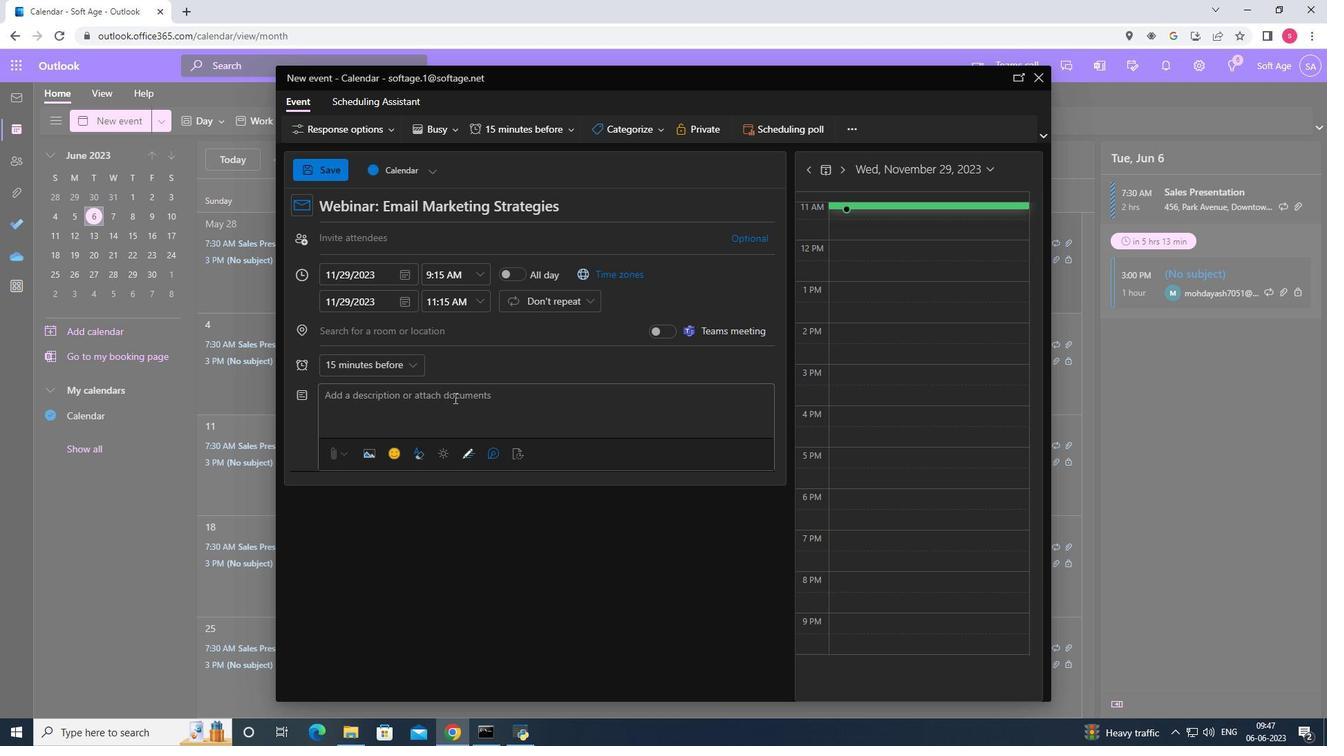 
Action: Key pressed <Key.shift><Key.shift><Key.shift><Key.shift><Key.shift>Participants<Key.space>will<Key.space>be<Key.space>introduced<Key.space>to<Key.space>various<Key.space>tools<Key.space>and<Key.space>techo<Key.backspace>nologies<Key.space>that<Key.space>can<Key.space>facilitate<Key.space>collaboration,<Key.space>such<Key.space>as<Key.space>project<Key.space>management<Key.space>platforms,<Key.space>communication<Key.space>tools,<Key.space>and<Key.space>virtual<Key.space>collaboration<Key.space>platforms.<Key.space><Key.shift>Thay<Key.space>wil<Key.space>learm<Key.backspace>n<Key.space>how<Key.space>to<Key.space>leverage<Key.space>these<Key.space>tools<Key.space>effectively<Key.left><Key.left><Key.left><Key.left><Key.left><Key.left><Key.left><Key.left><Key.left><Key.left><Key.left><Key.left><Key.left><Key.left><Key.left><Key.left><Key.left><Key.left><Key.left><Key.left><Key.left><Key.left><Key.left><Key.left><Key.left><Key.left><Key.left><Key.left><Key.left><Key.left><Key.left><Key.left><Key.left><Key.left><Key.left><Key.left><Key.left><Key.left><Key.left><Key.left><Key.left><Key.left><Key.left><Key.left><Key.left><Key.left>l<Key.right><Key.right><Key.right><Key.right><Key.right><Key.right><Key.right><Key.right><Key.right><Key.right><Key.right><Key.right><Key.right><Key.right><Key.right><Key.right><Key.right><Key.right><Key.right><Key.right><Key.right><Key.right><Key.right><Key.right><Key.right><Key.right><Key.right><Key.right><Key.right><Key.right><Key.right><Key.right><Key.right><Key.right><Key.right><Key.right><Key.right><Key.right><Key.right><Key.right><Key.right><Key.right><Key.right><Key.right><Key.right><Key.right><Key.right><Key.space>to<Key.space>enhance<Key.space>team<Key.space>collaboration<Key.space><Key.backspace>,<Key.space>especially<Key.space>in<Key.space>remote<Key.space>or<Key.space>virtual<Key.space>work<Key.space>environments.
Screenshot: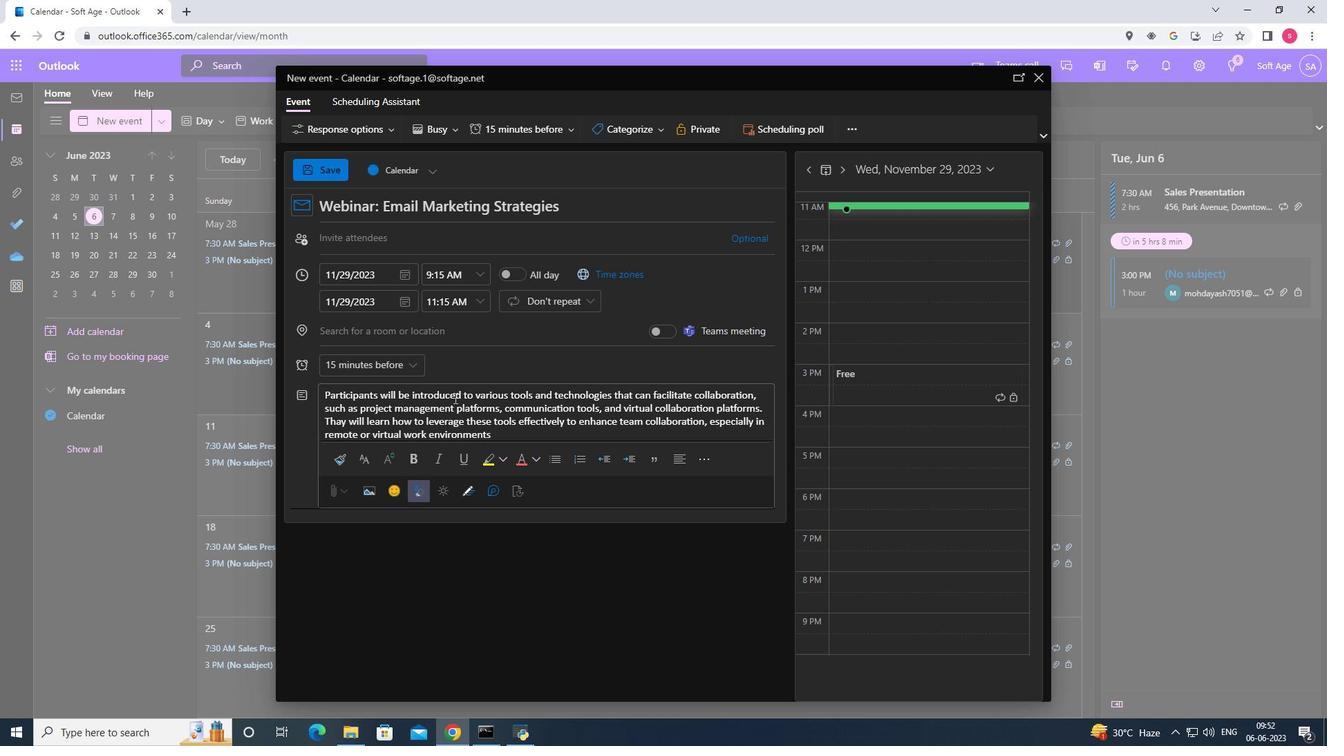 
Action: Mouse moved to (656, 134)
Screenshot: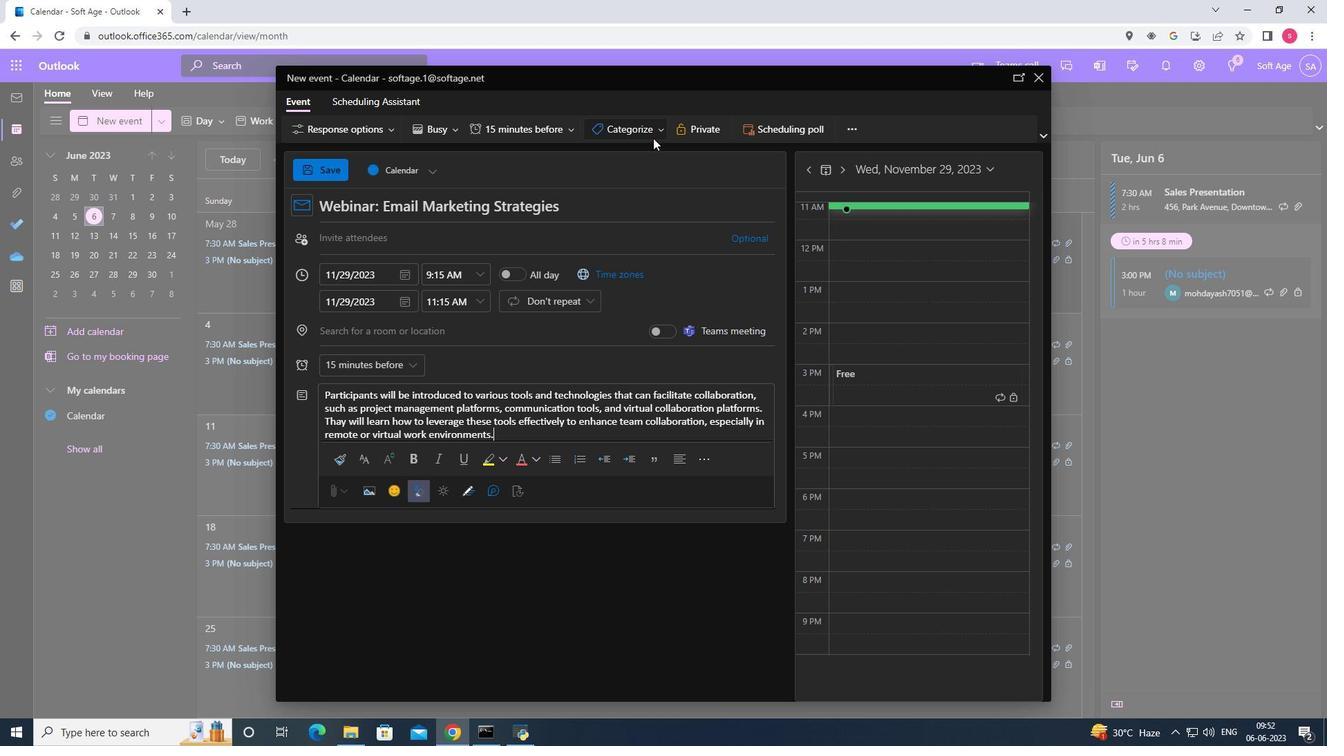 
Action: Mouse pressed left at (656, 134)
Screenshot: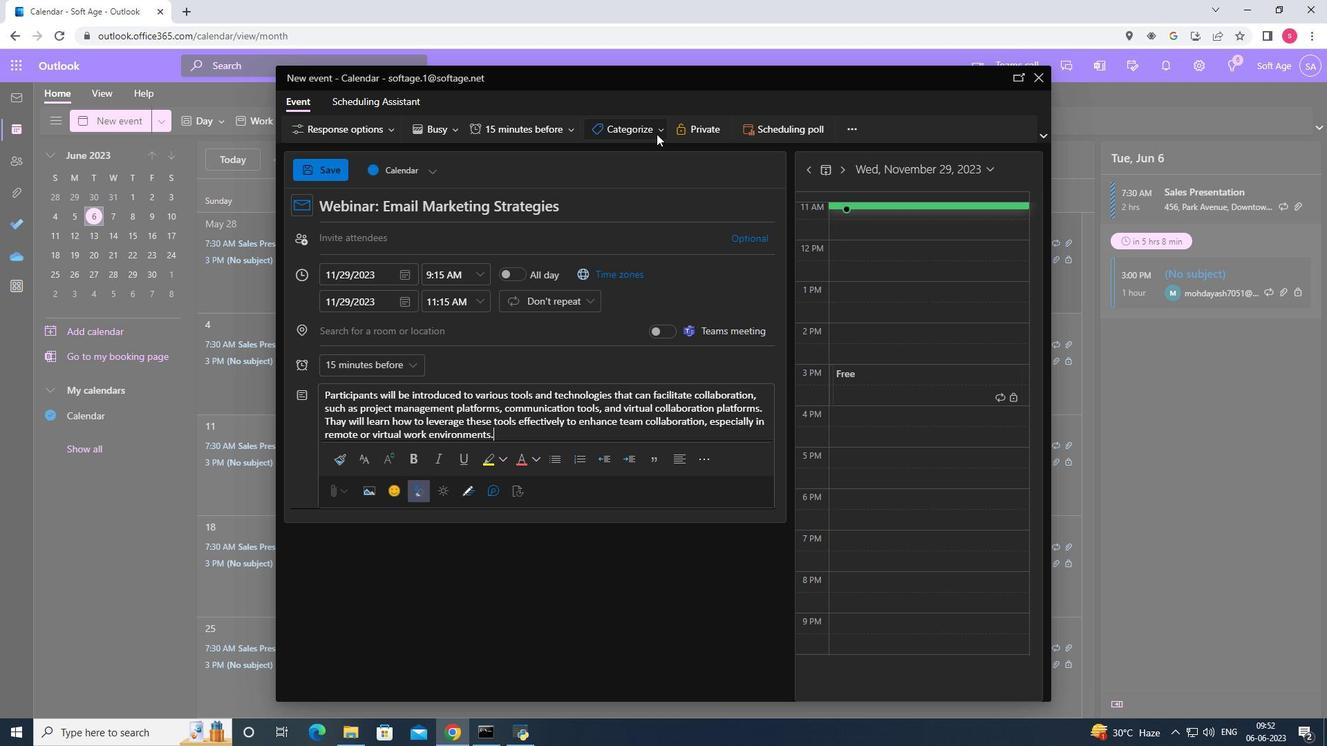 
Action: Mouse moved to (677, 156)
Screenshot: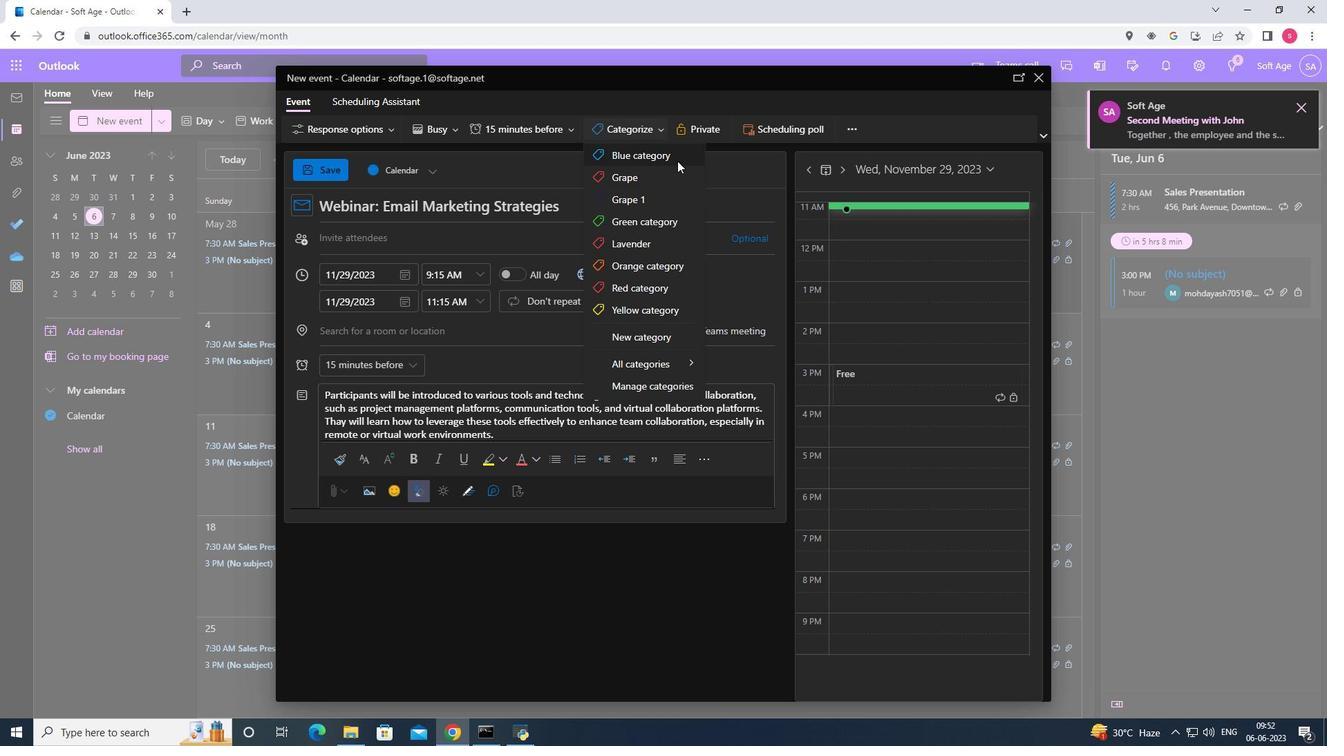
Action: Mouse pressed left at (677, 156)
Screenshot: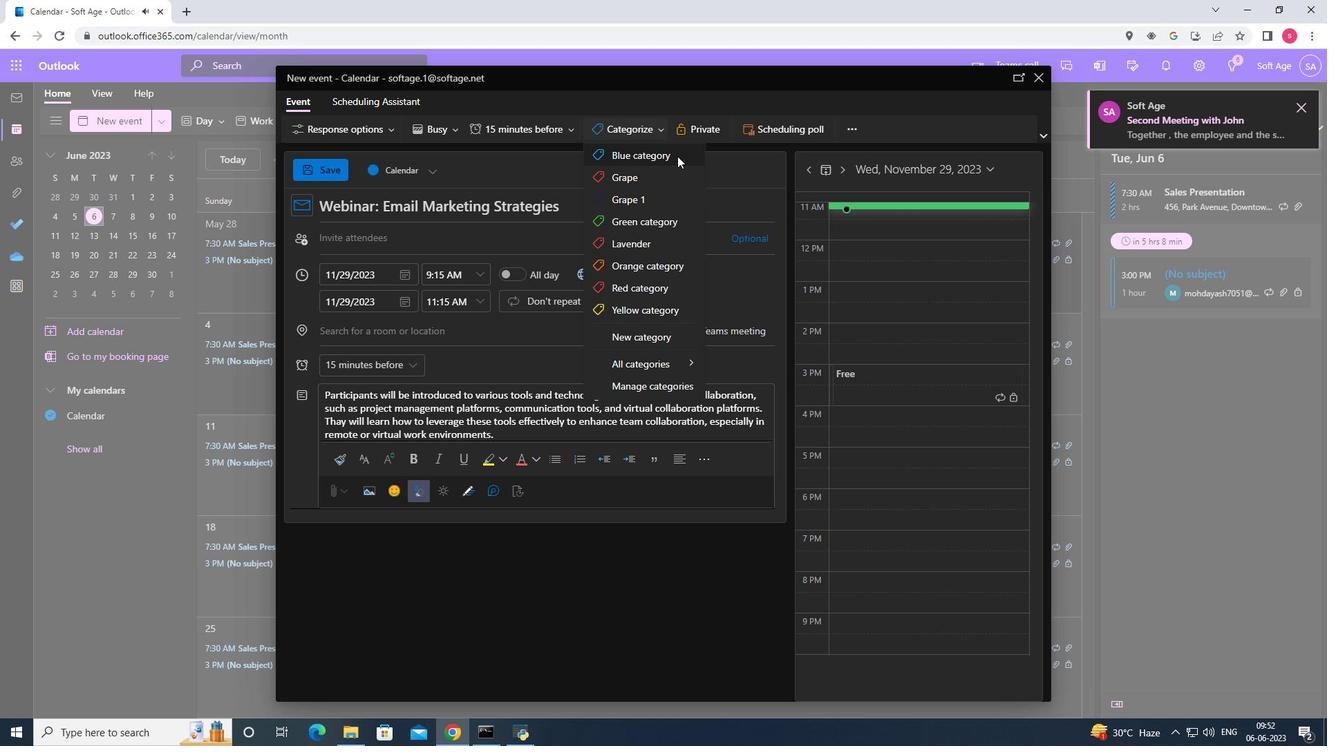 
Action: Mouse moved to (448, 331)
Screenshot: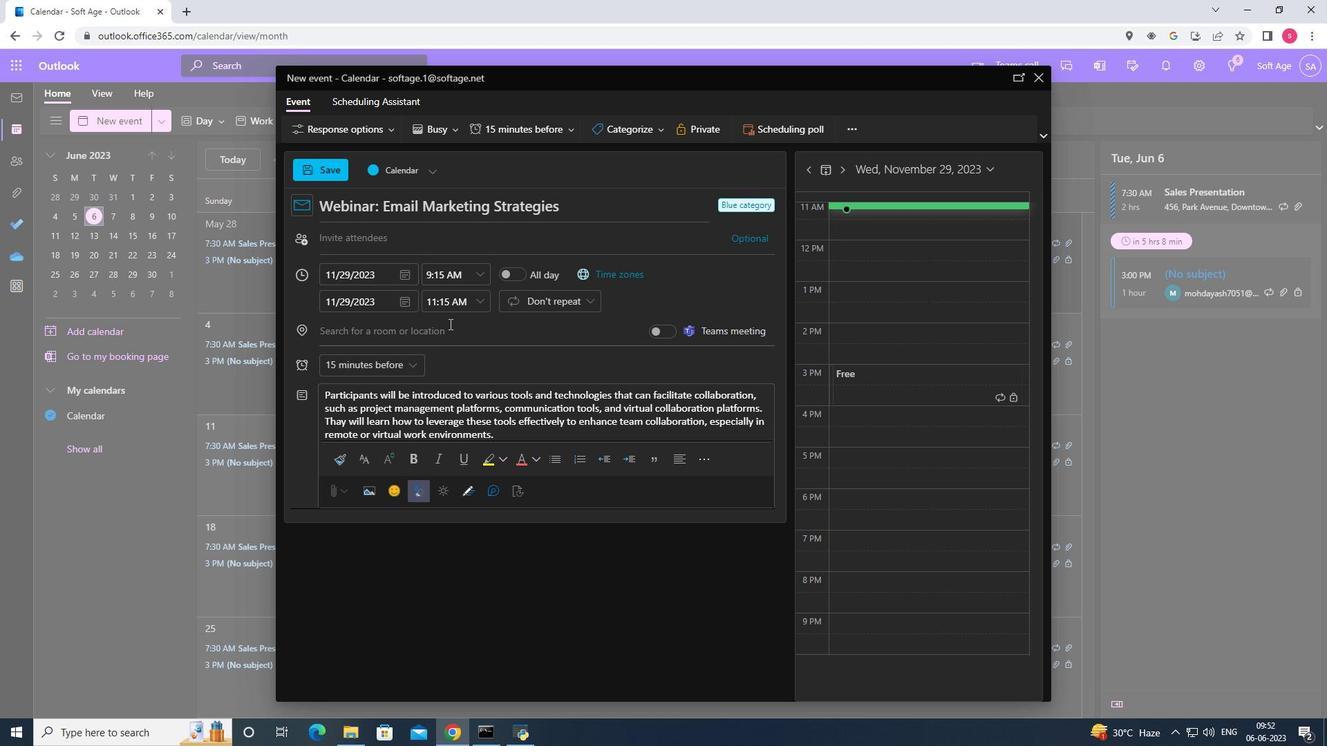 
Action: Mouse pressed left at (448, 331)
Screenshot: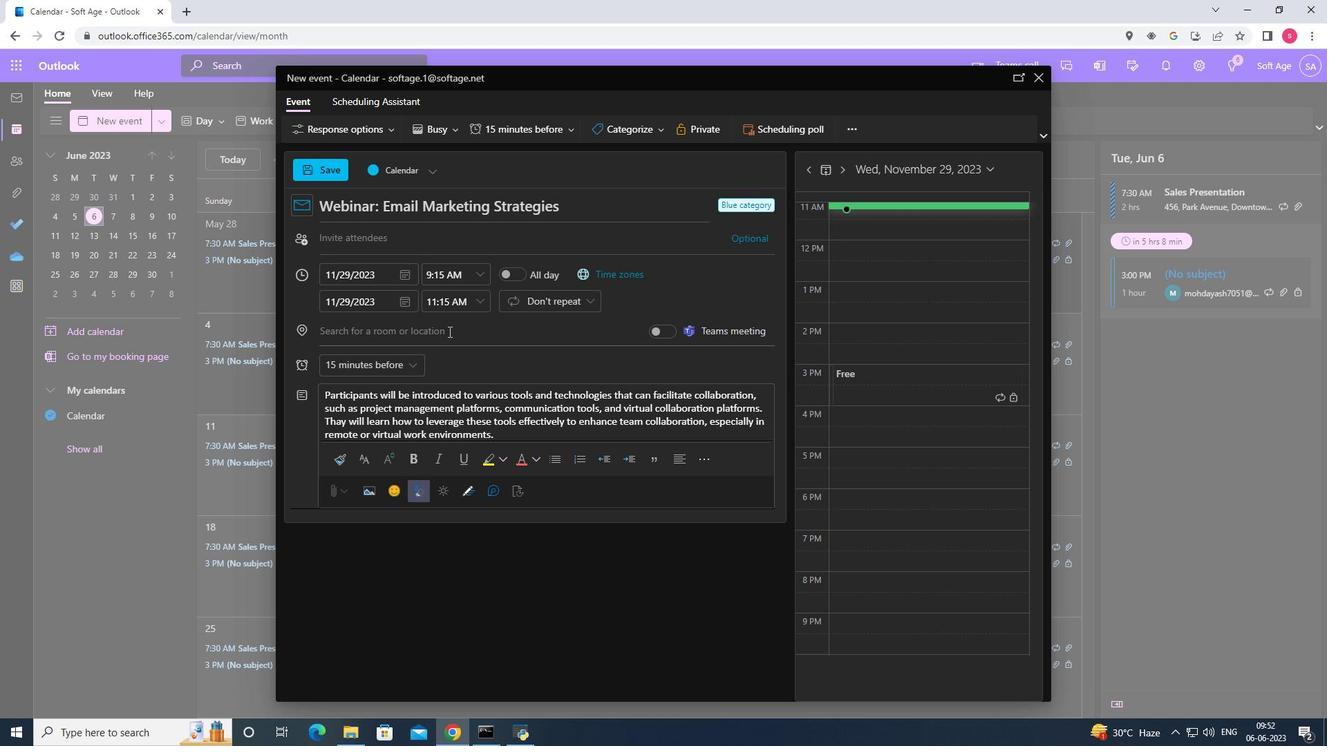 
Action: Key pressed <Key.shift><Key.shift><Key.shift><Key.shift><Key.shift><Key.shift><Key.shift><Key.shift><Key.shift><Key.shift><Key.shift><Key.shift><Key.shift><Key.shift><Key.shift><Key.shift><Key.shift><Key.shift><Key.shift><Key.shift>321<Key.space><Key.shift><Key.shift><Key.shift><Key.shift><Key.shift><Key.shift><Key.shift><Key.shift><Key.shift><Key.shift><Key.shift><Key.shift>Parque<Key.space><Key.shift>das<Key.space><Key.shift>Nacoes,<Key.space><Key.shift><Key.shift>Lisbon,<Key.space><Key.shift>Portugal
Screenshot: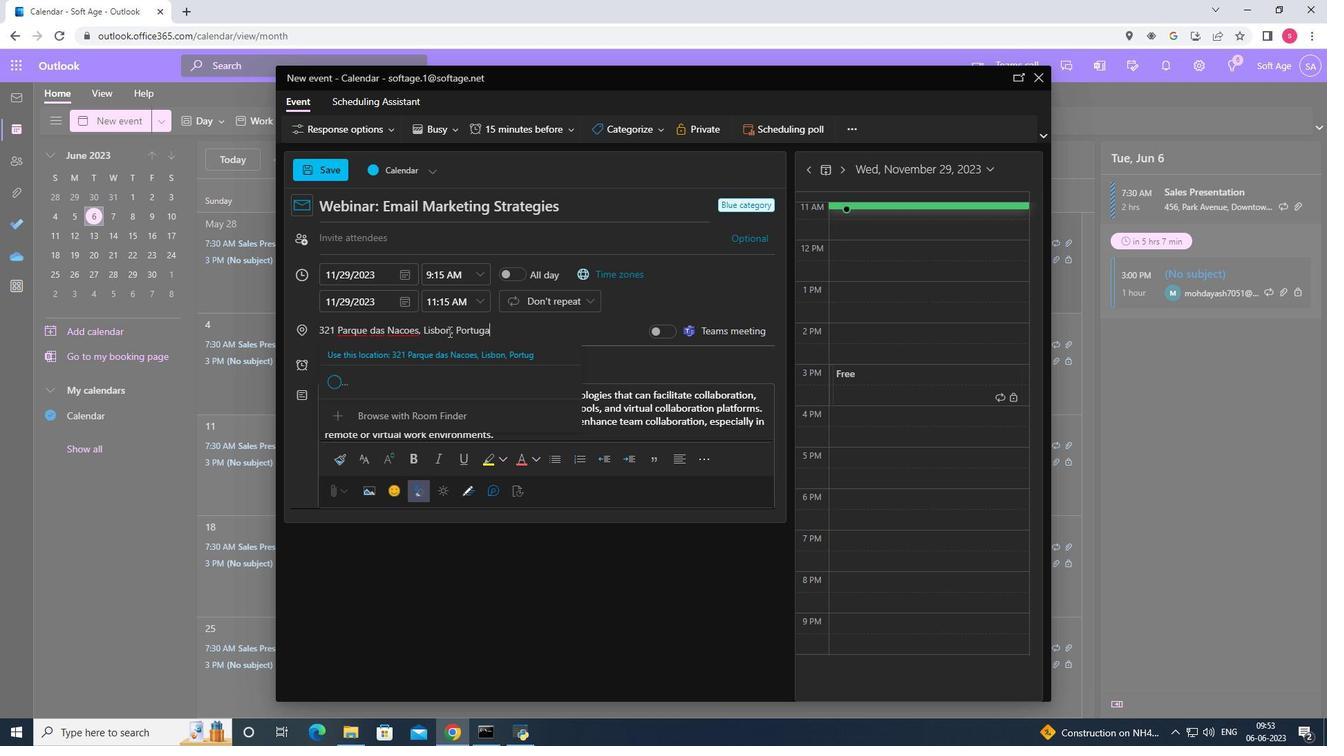 
Action: Mouse moved to (499, 357)
Screenshot: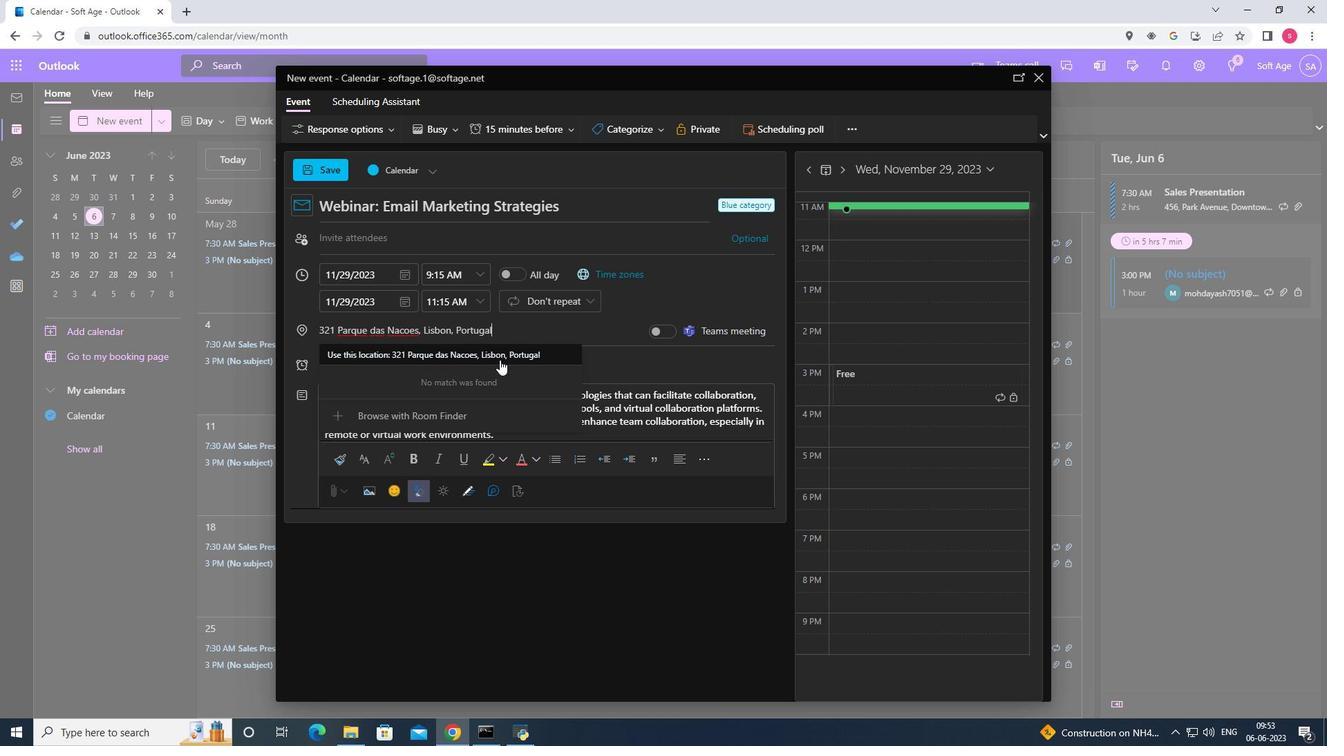 
Action: Mouse pressed left at (499, 357)
Screenshot: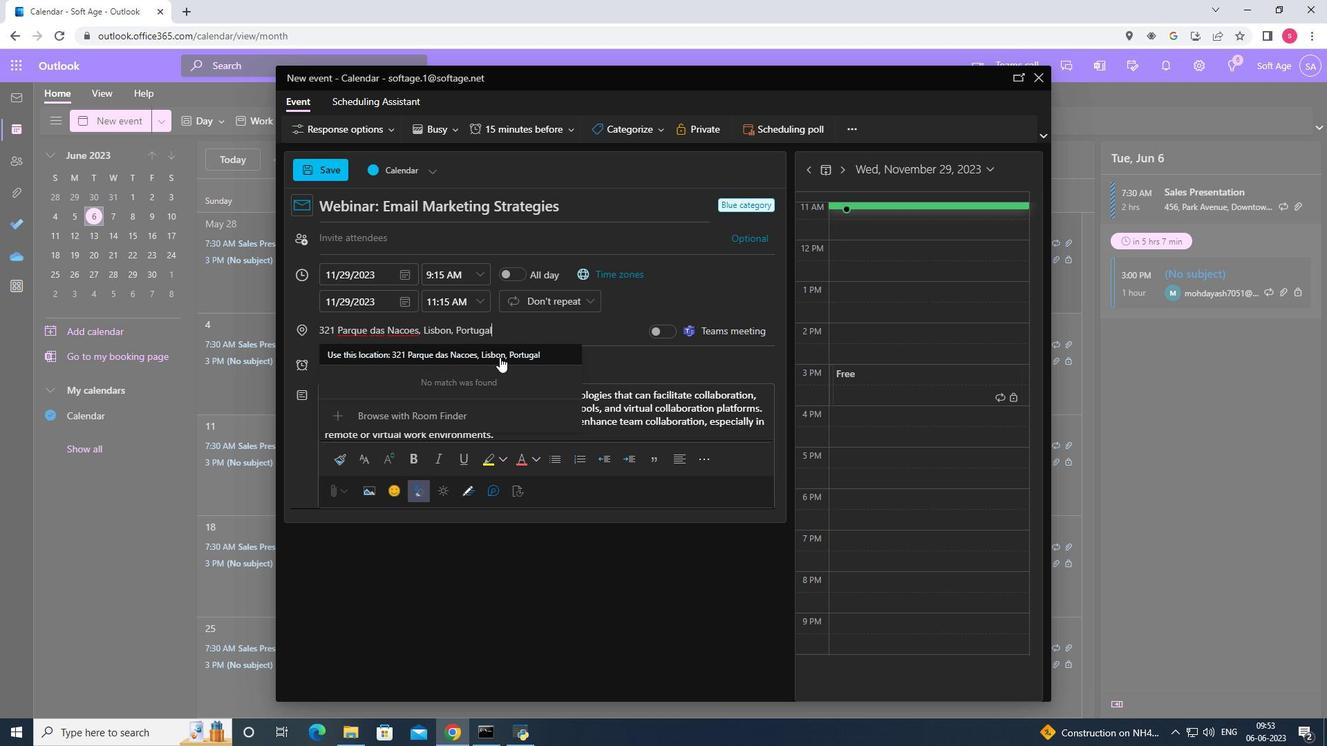 
Action: Mouse moved to (425, 240)
Screenshot: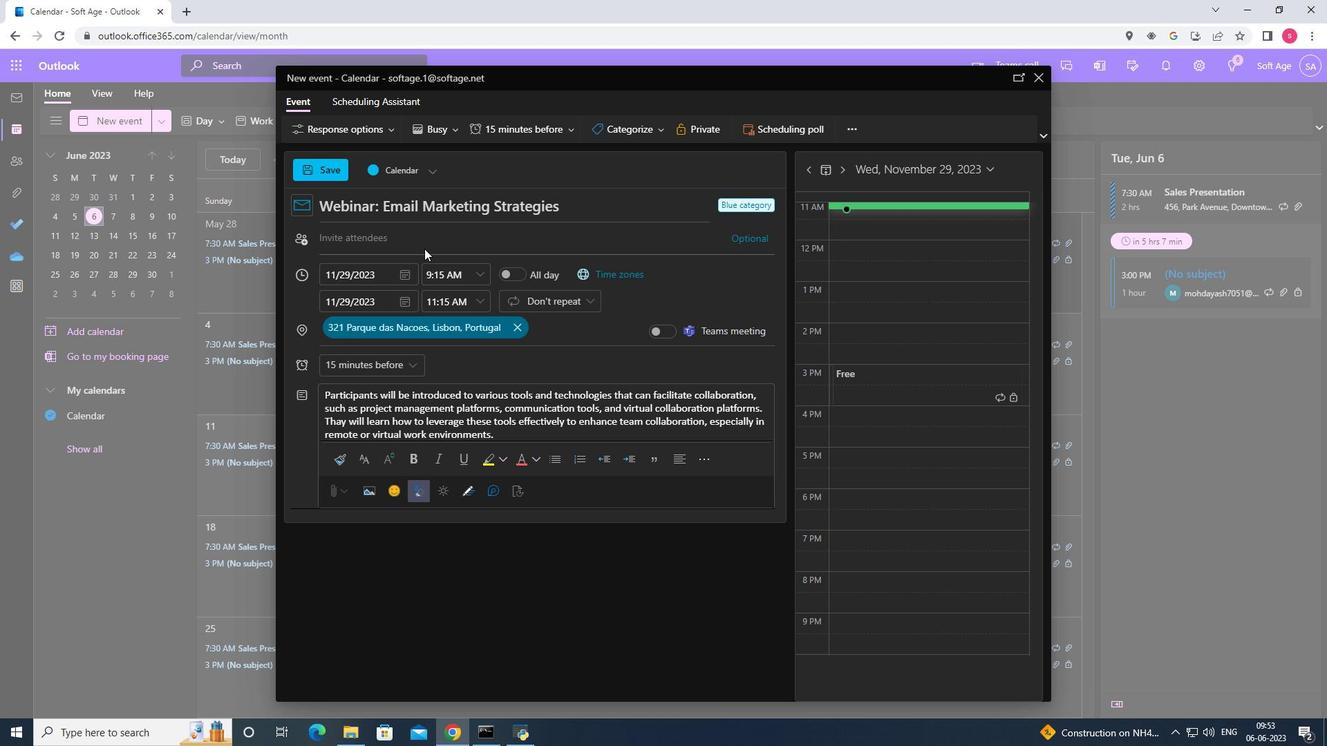 
Action: Mouse pressed left at (425, 240)
Screenshot: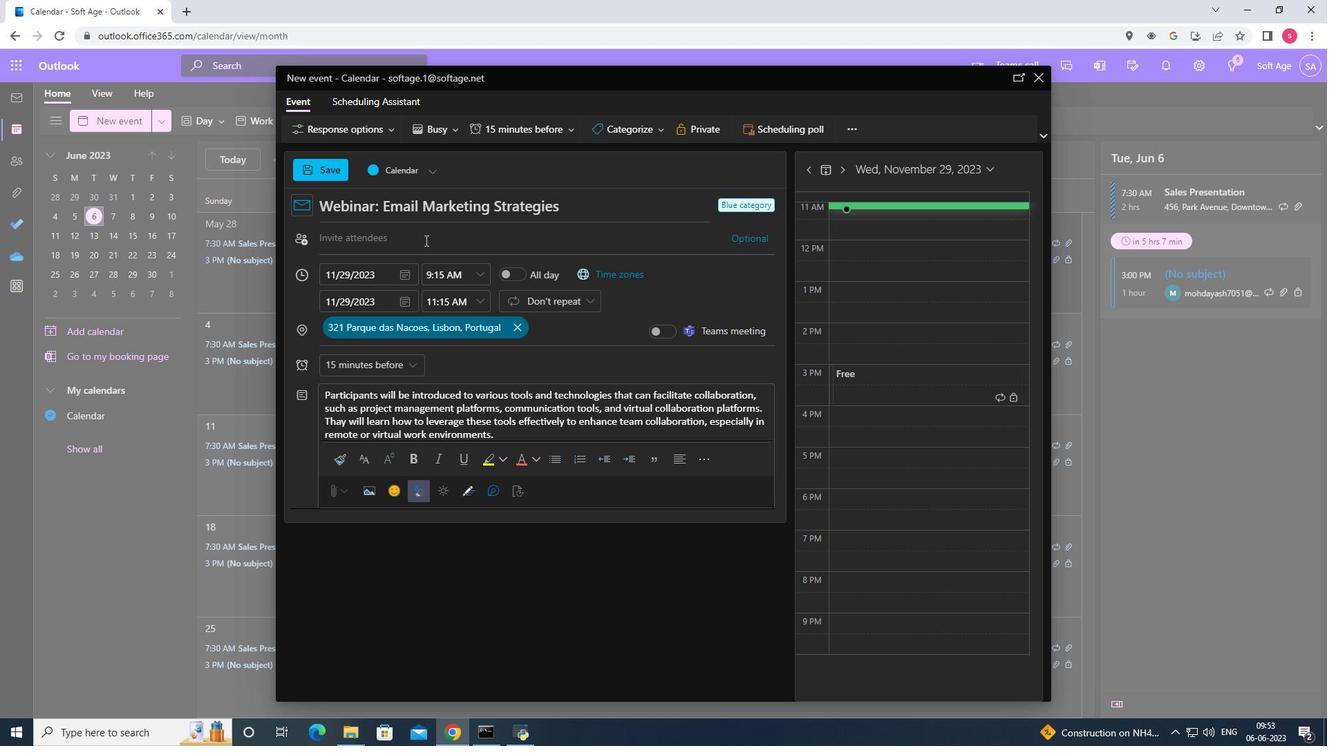 
Action: Key pressed softage.8<Key.shift>@
Screenshot: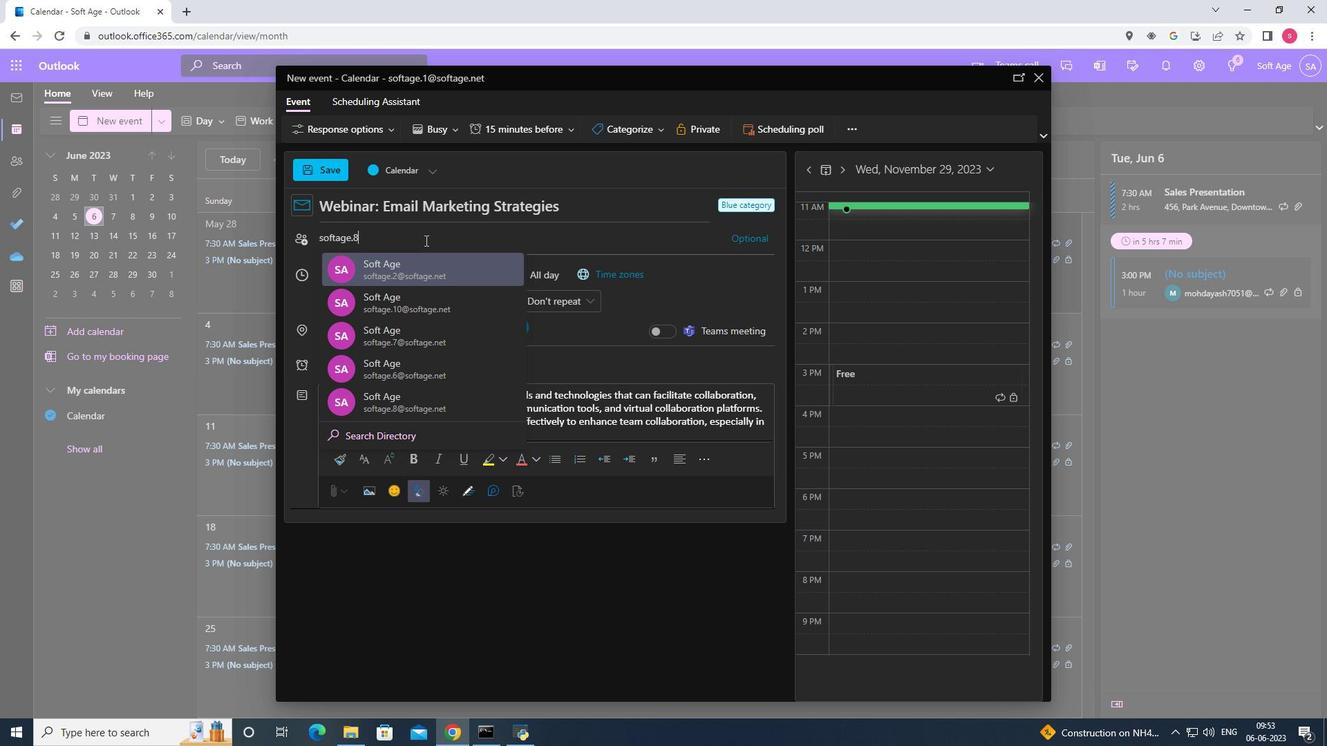 
Action: Mouse moved to (431, 270)
Screenshot: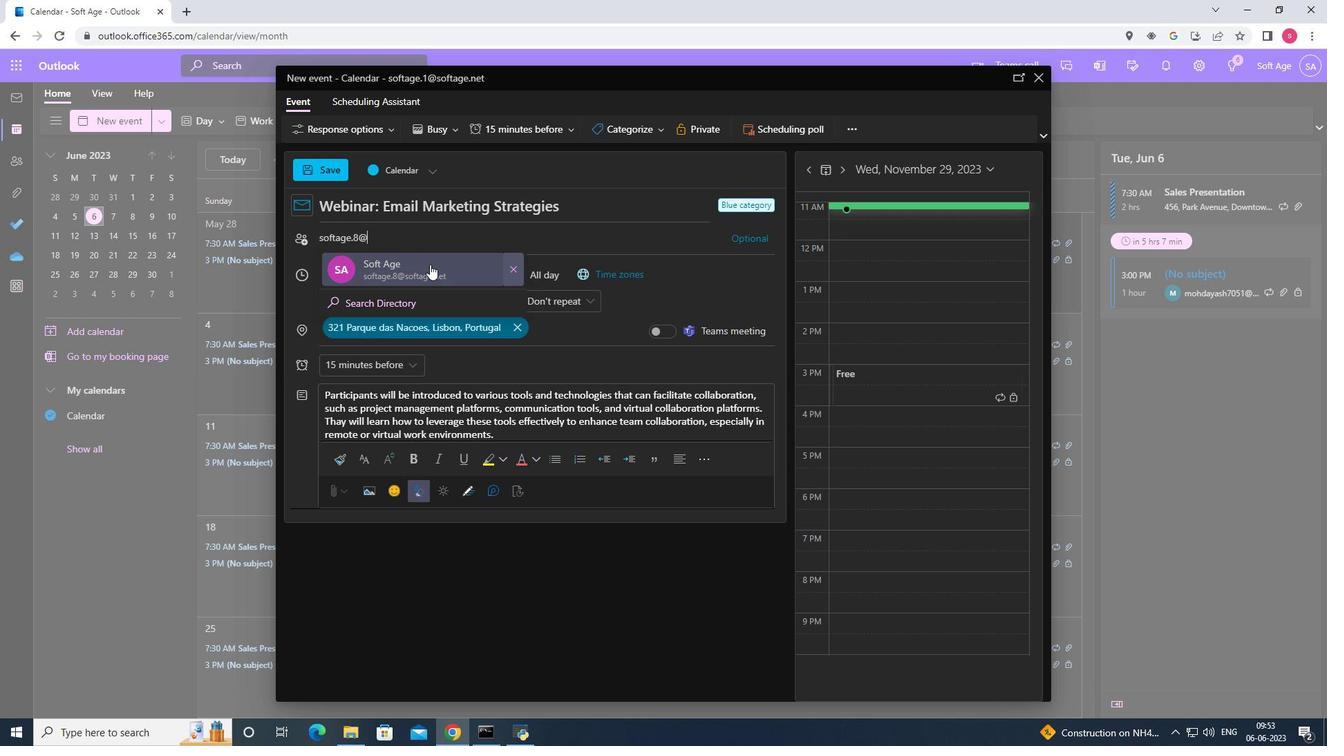 
Action: Mouse pressed left at (431, 270)
Screenshot: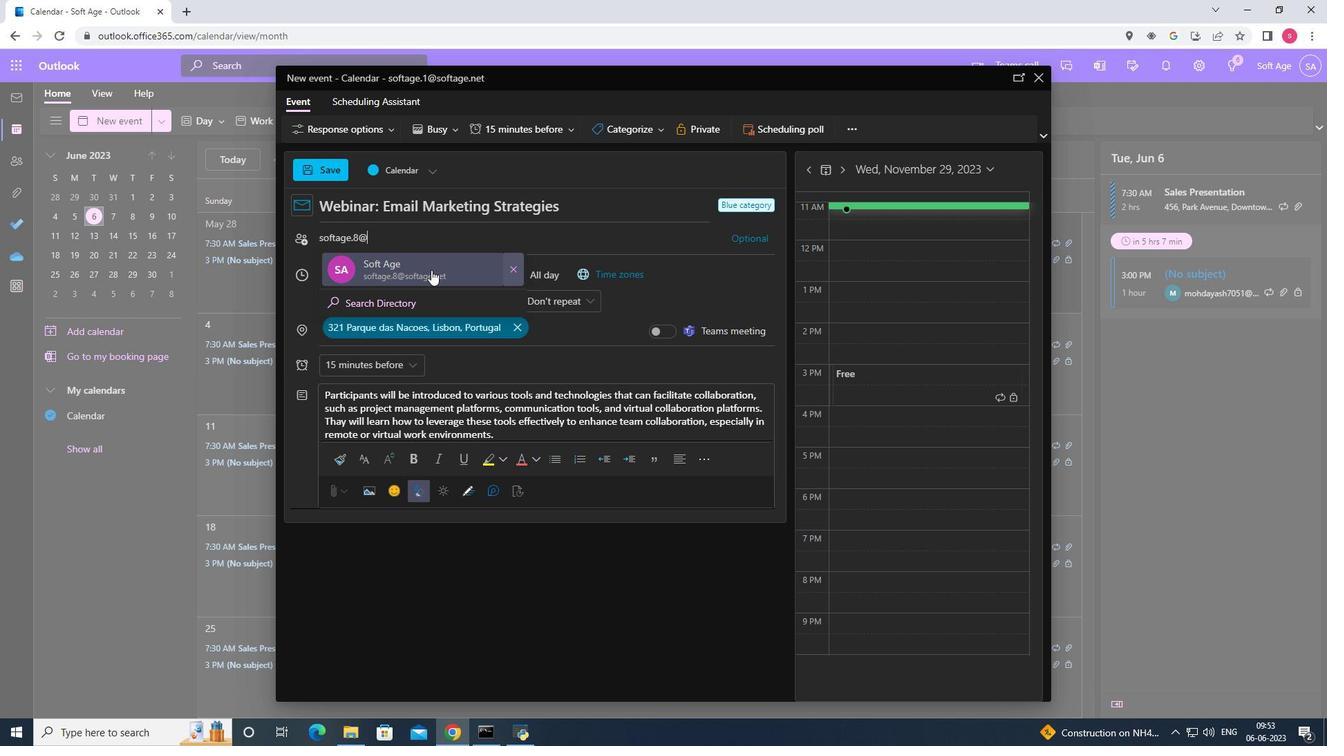 
Action: Key pressed softage.9<Key.shift>@
Screenshot: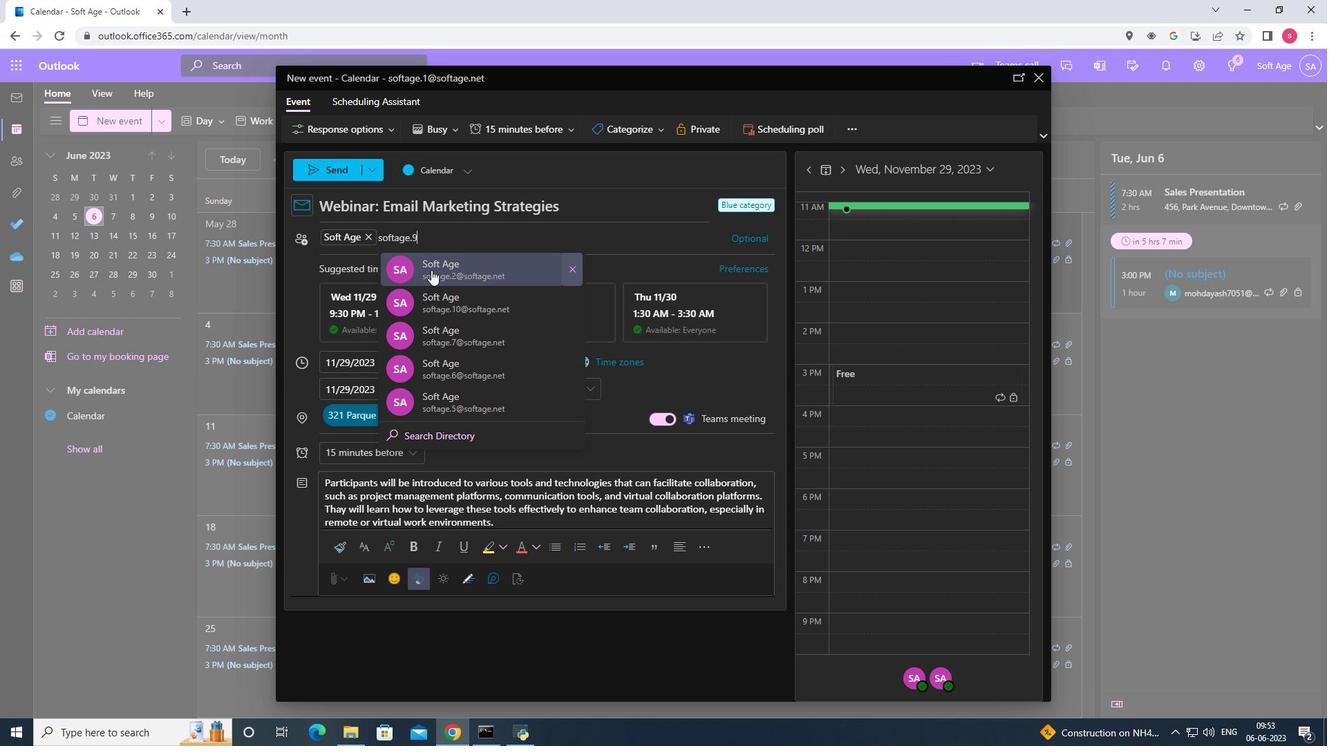 
Action: Mouse pressed left at (431, 270)
Screenshot: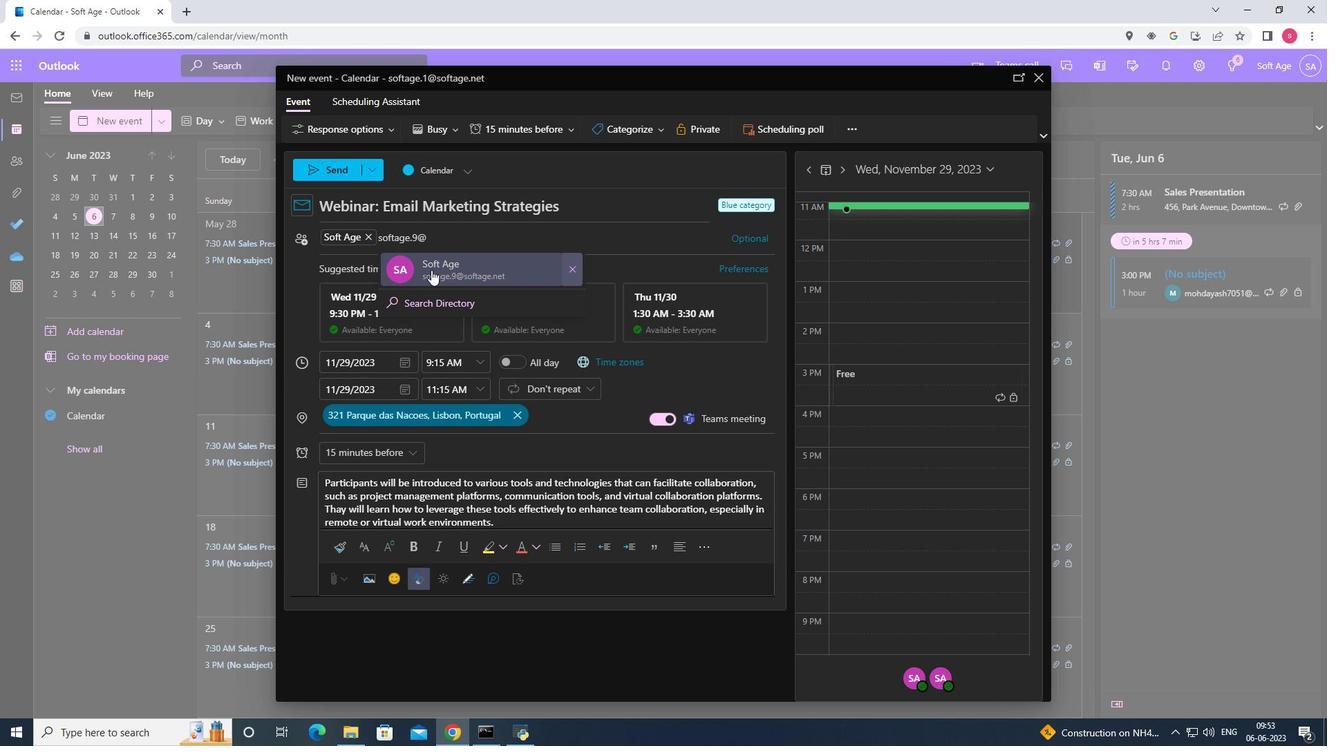 
Action: Mouse moved to (409, 453)
Screenshot: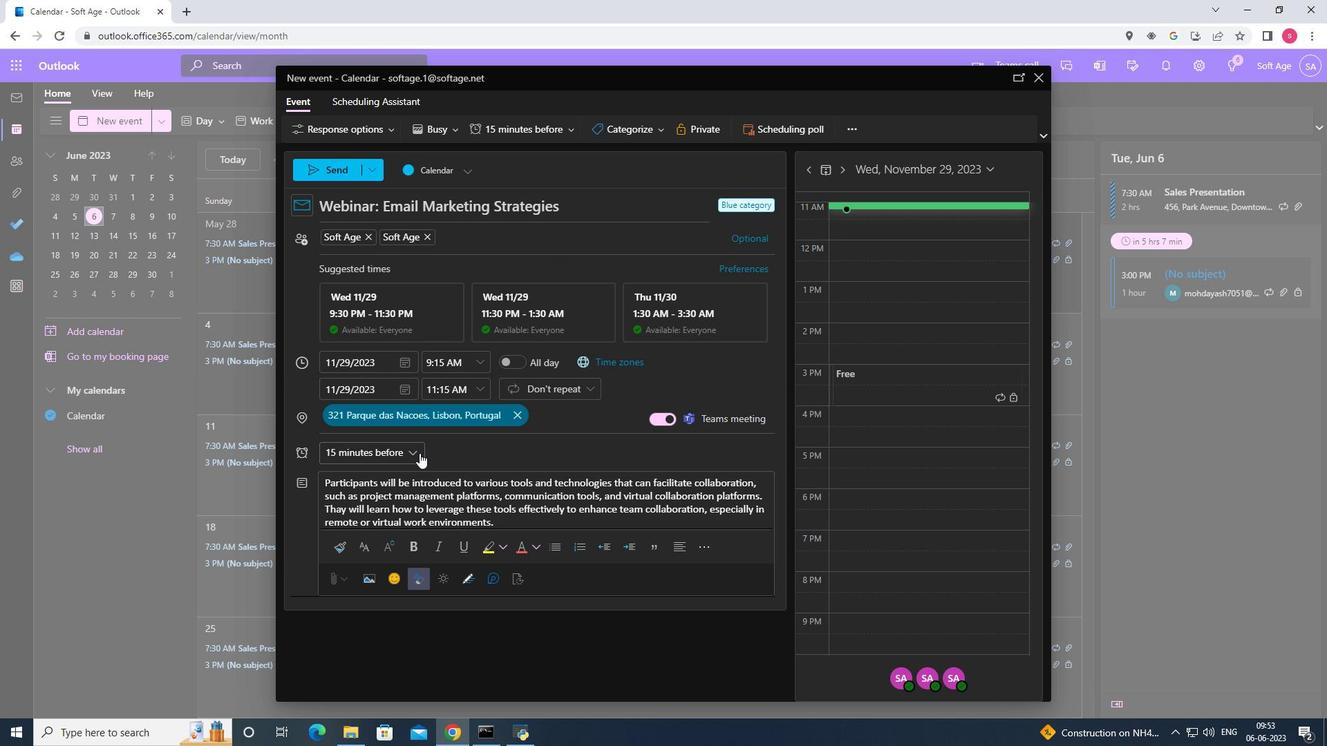 
Action: Mouse pressed left at (409, 453)
Screenshot: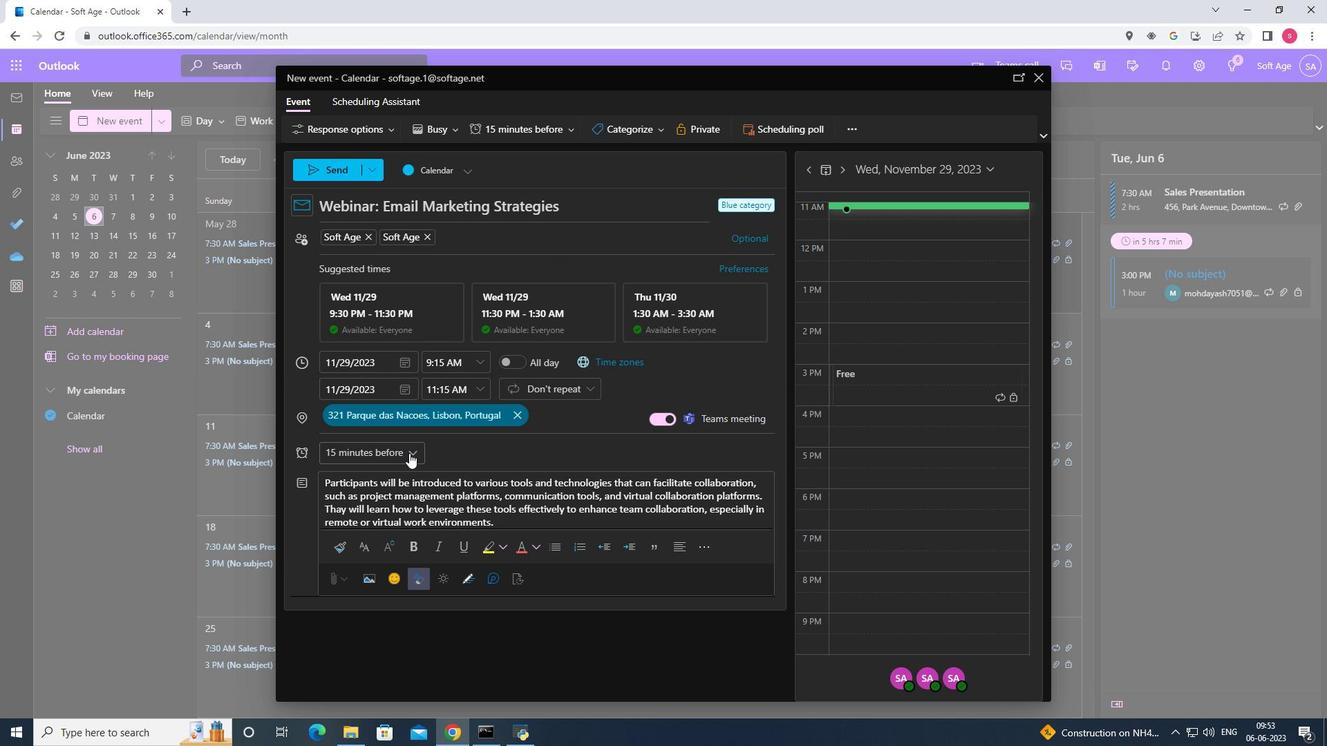 
Action: Mouse moved to (374, 340)
Screenshot: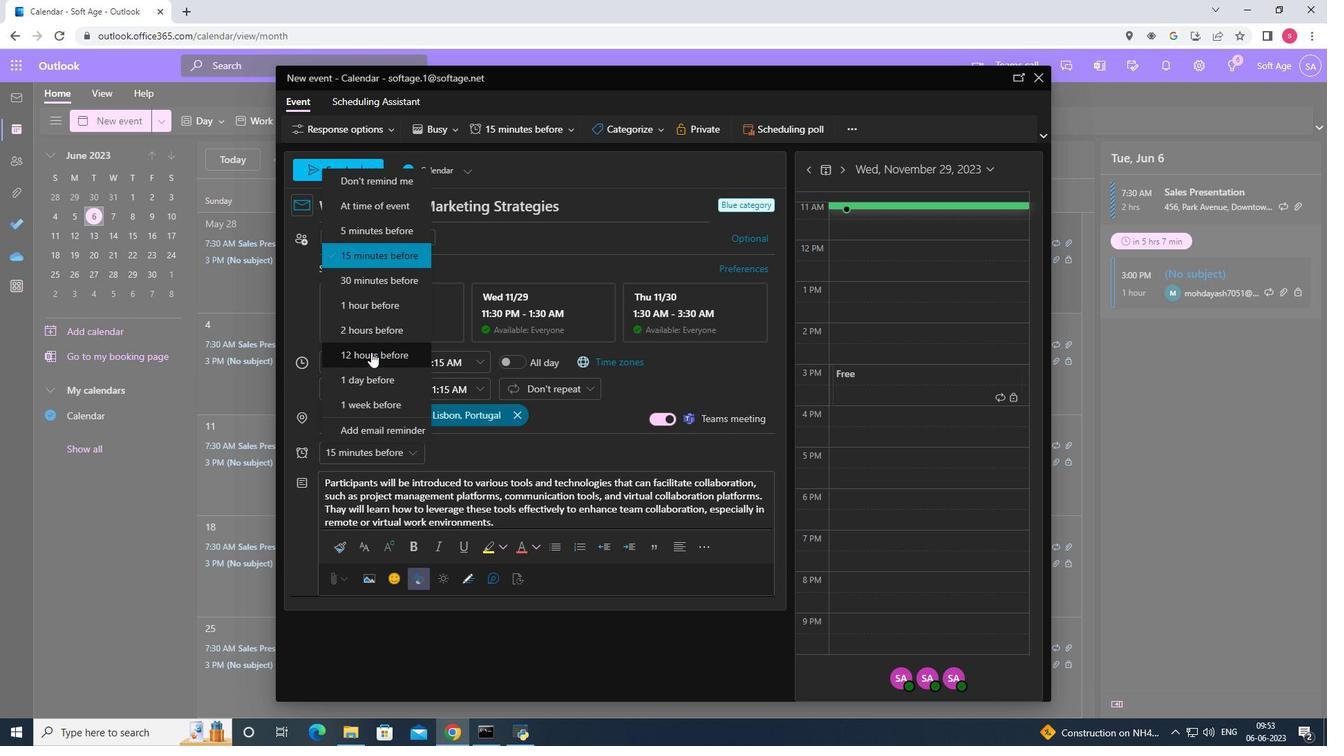 
Action: Mouse pressed left at (374, 340)
Screenshot: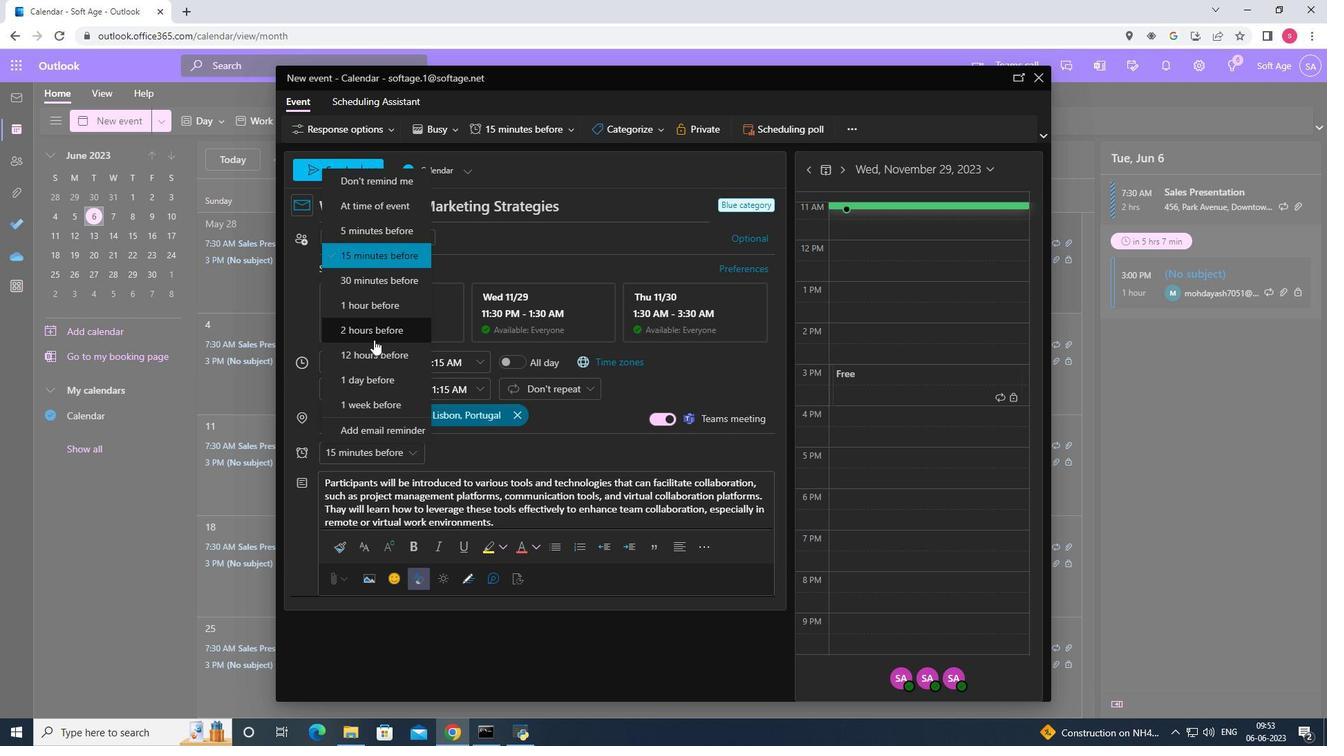 
Action: Mouse moved to (340, 173)
Screenshot: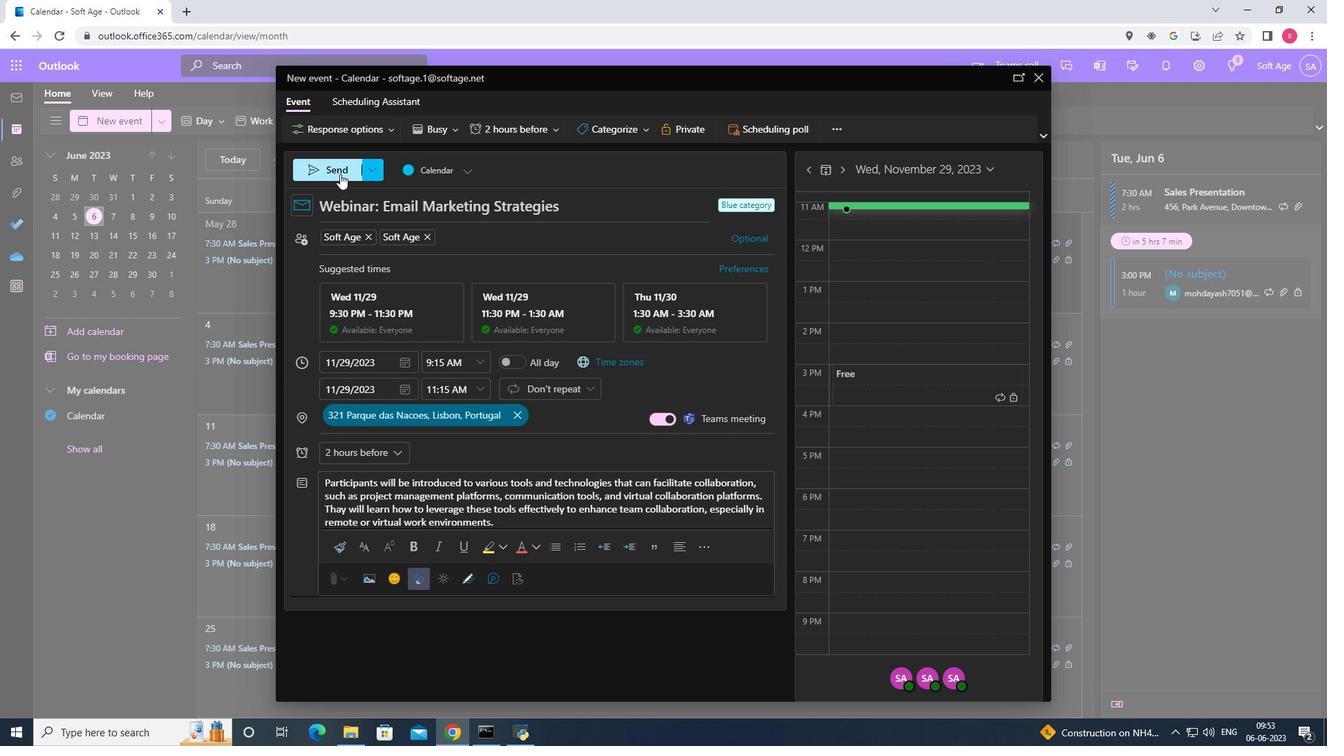 
Action: Mouse pressed left at (340, 173)
Screenshot: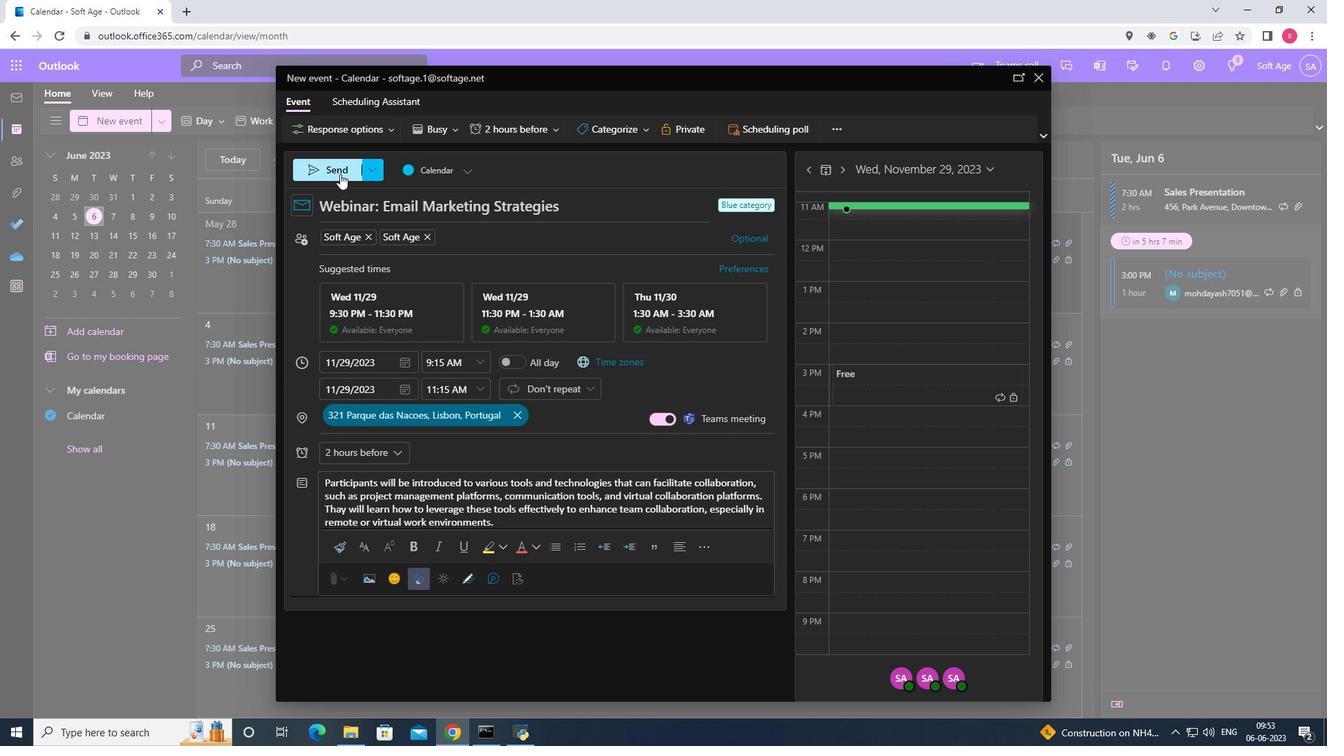 
